 Task: Create a due date automation trigger when advanced on, on the monday after a card is due add fields with custom fields "Resume" completed at 11:00 AM.
Action: Mouse moved to (816, 276)
Screenshot: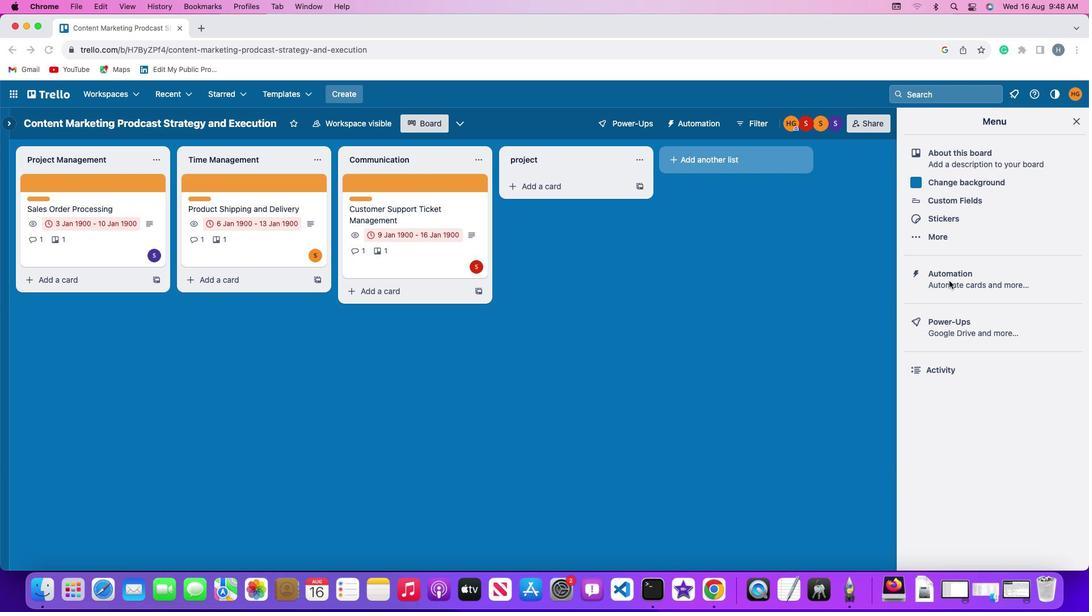 
Action: Mouse pressed left at (816, 276)
Screenshot: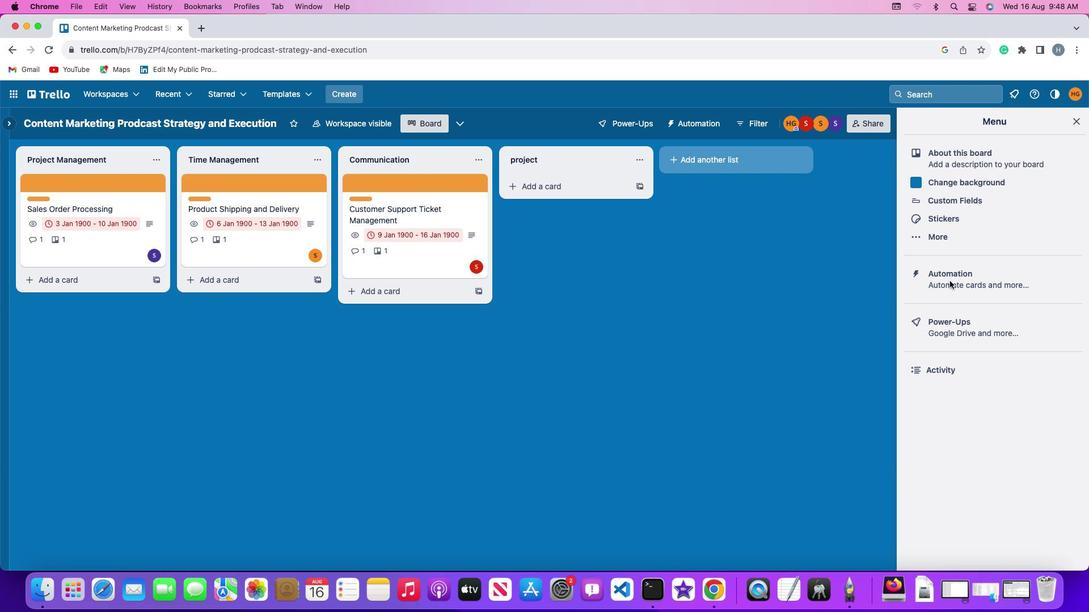
Action: Mouse moved to (816, 276)
Screenshot: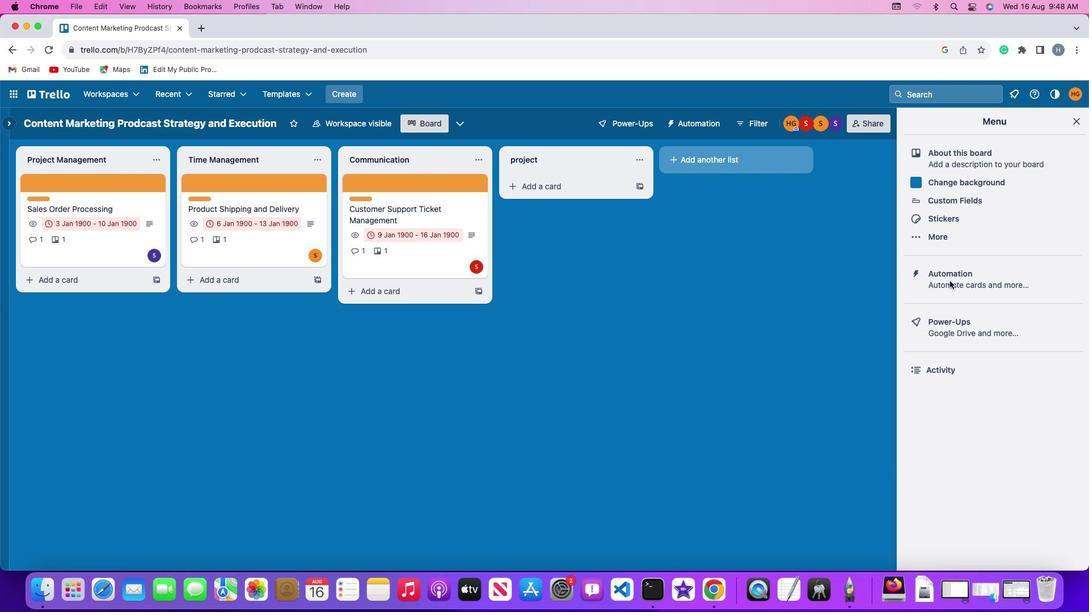 
Action: Mouse pressed left at (816, 276)
Screenshot: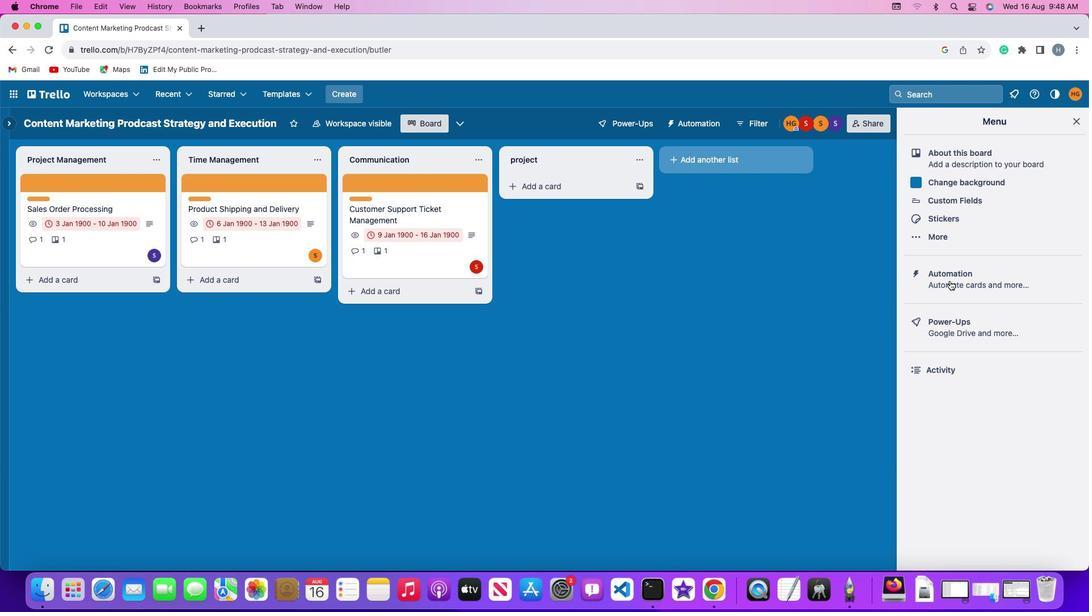 
Action: Mouse moved to (114, 263)
Screenshot: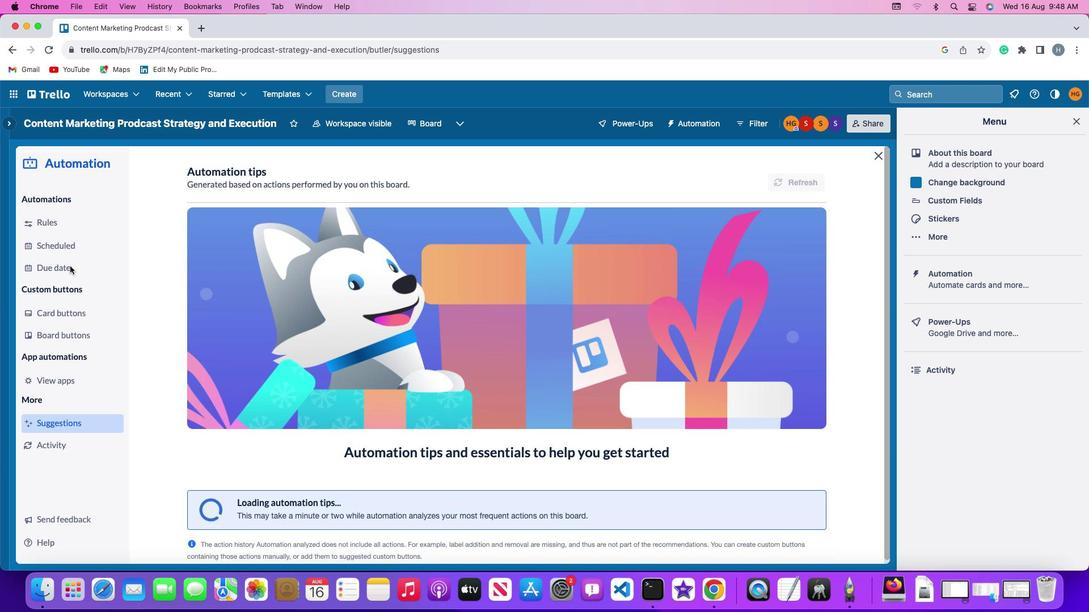 
Action: Mouse pressed left at (114, 263)
Screenshot: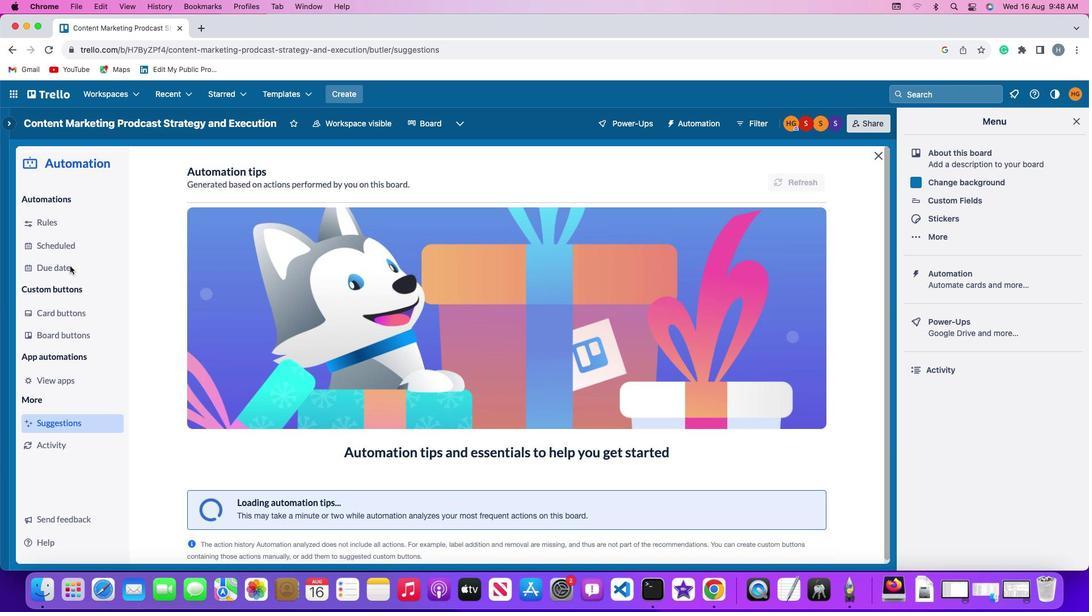 
Action: Mouse moved to (652, 178)
Screenshot: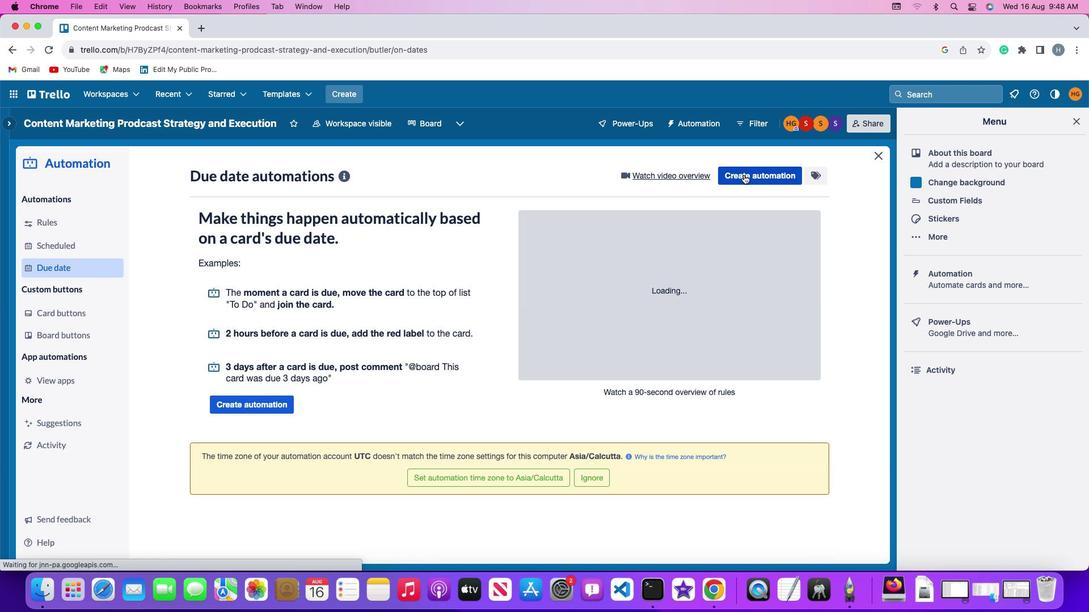 
Action: Mouse pressed left at (652, 178)
Screenshot: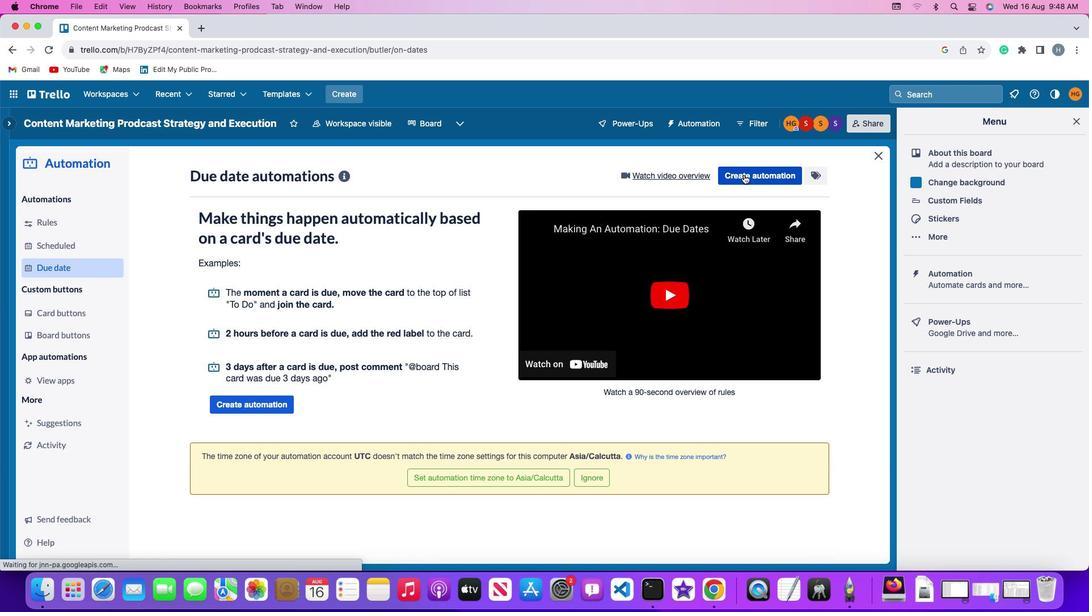 
Action: Mouse moved to (227, 273)
Screenshot: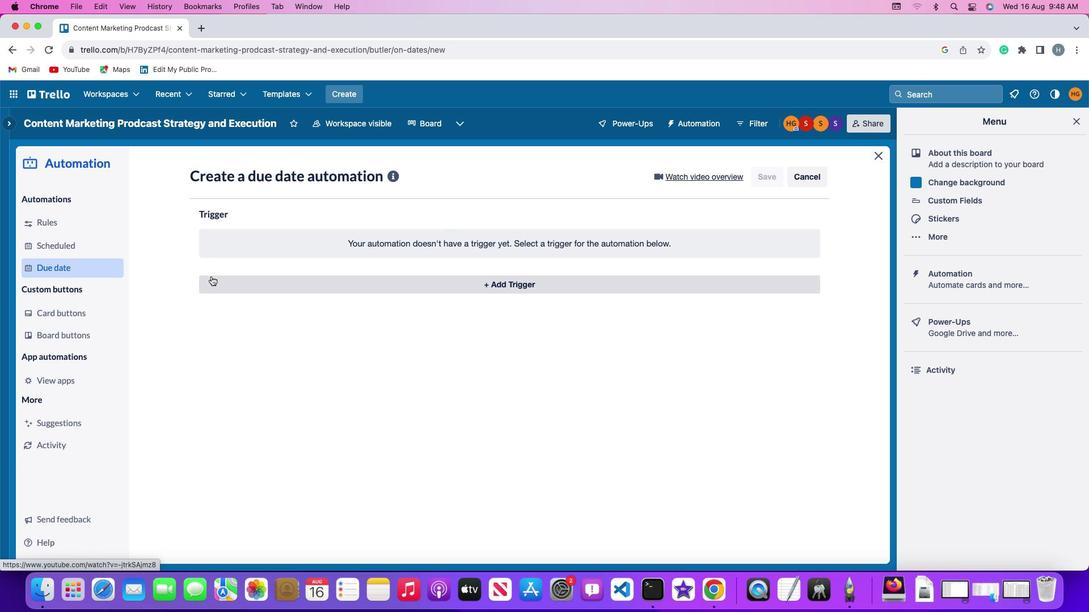 
Action: Mouse pressed left at (227, 273)
Screenshot: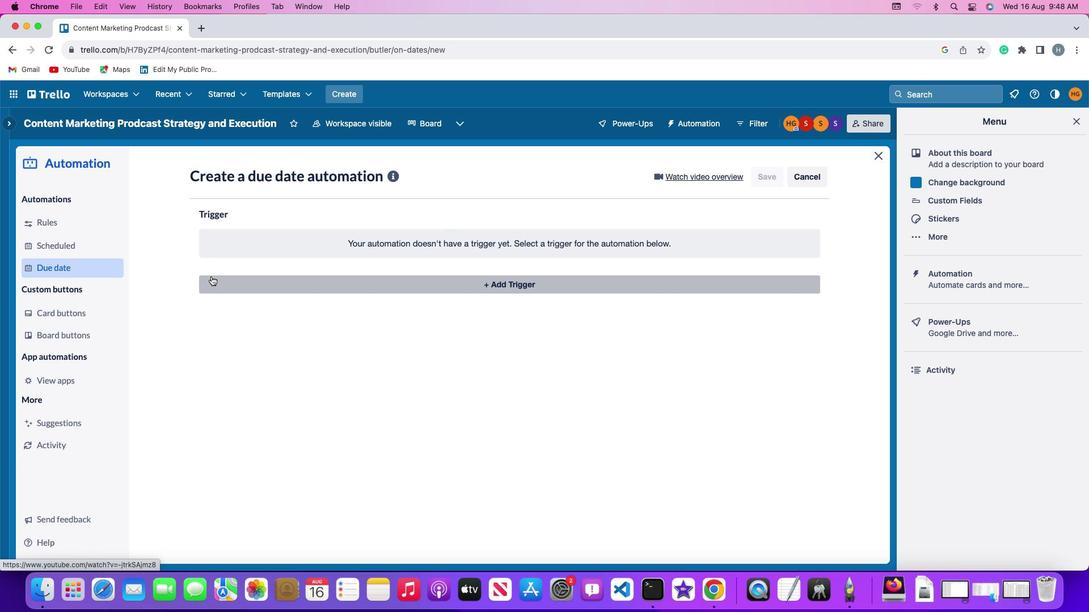 
Action: Mouse moved to (254, 487)
Screenshot: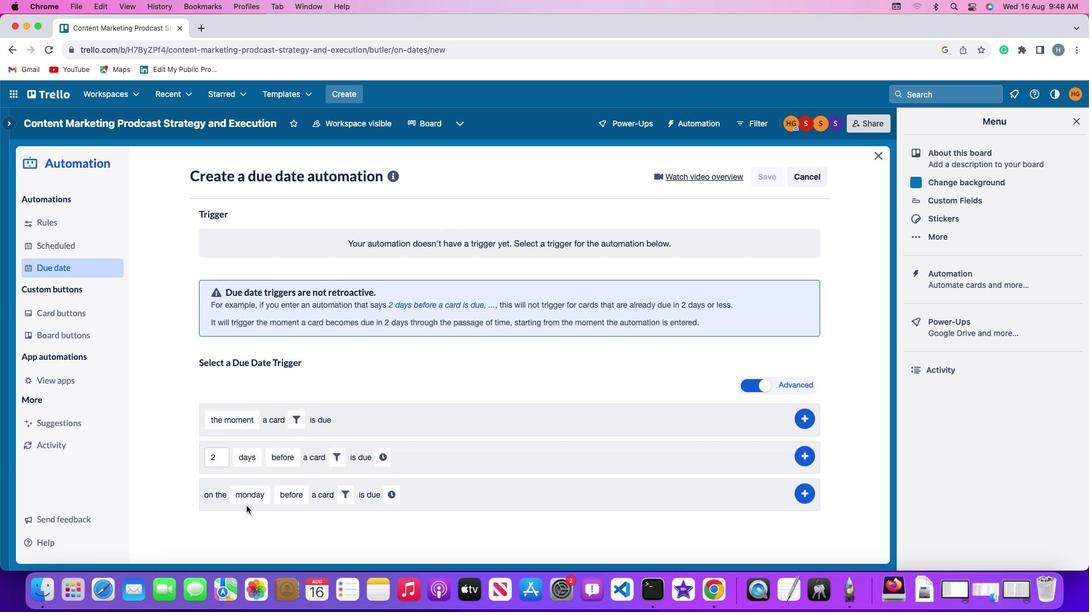 
Action: Mouse pressed left at (254, 487)
Screenshot: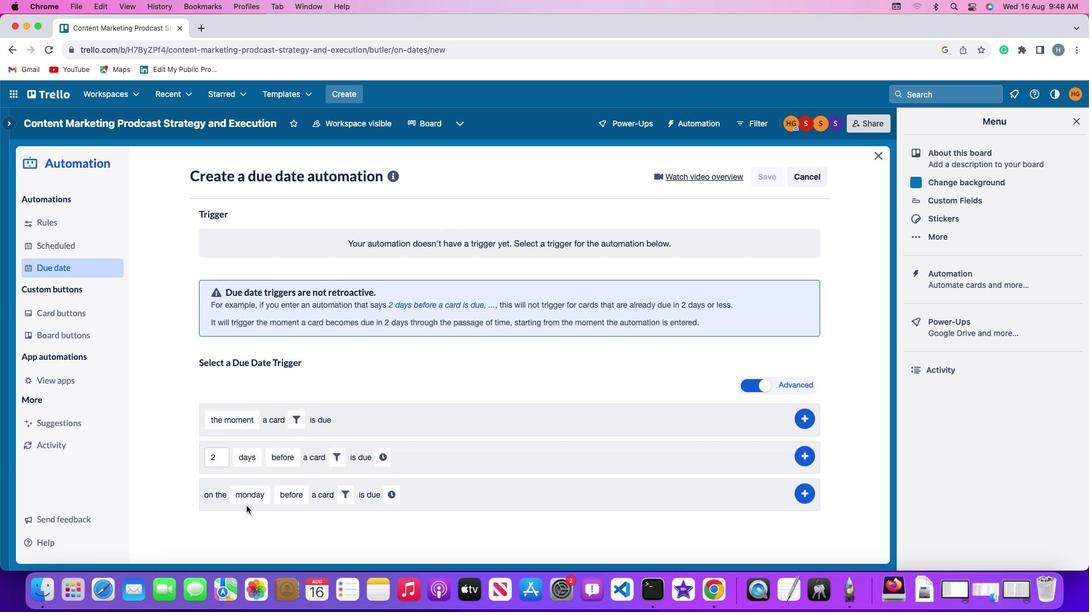 
Action: Mouse moved to (256, 471)
Screenshot: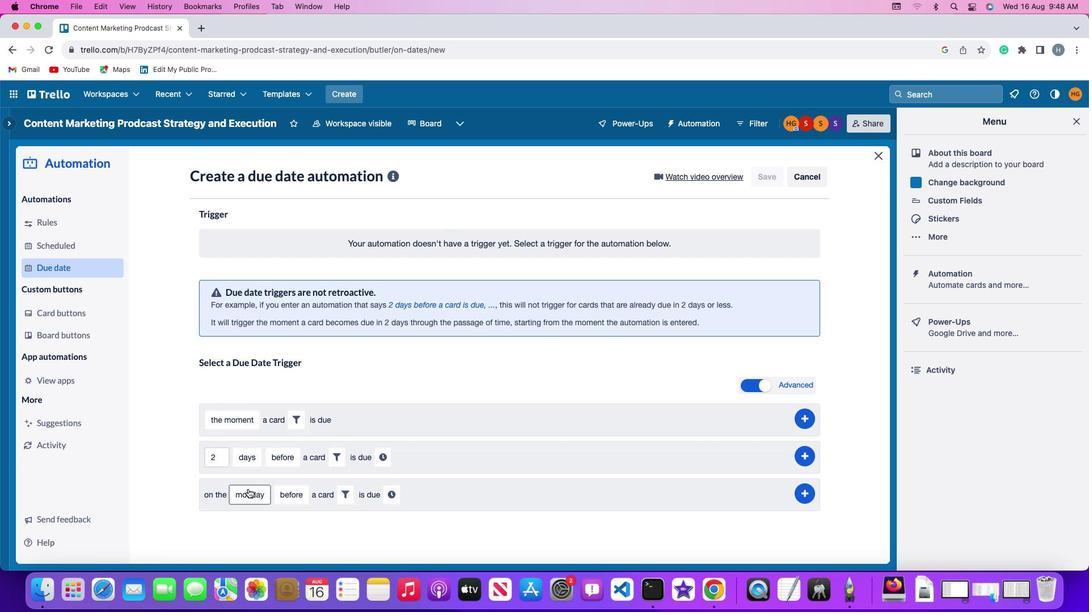 
Action: Mouse pressed left at (256, 471)
Screenshot: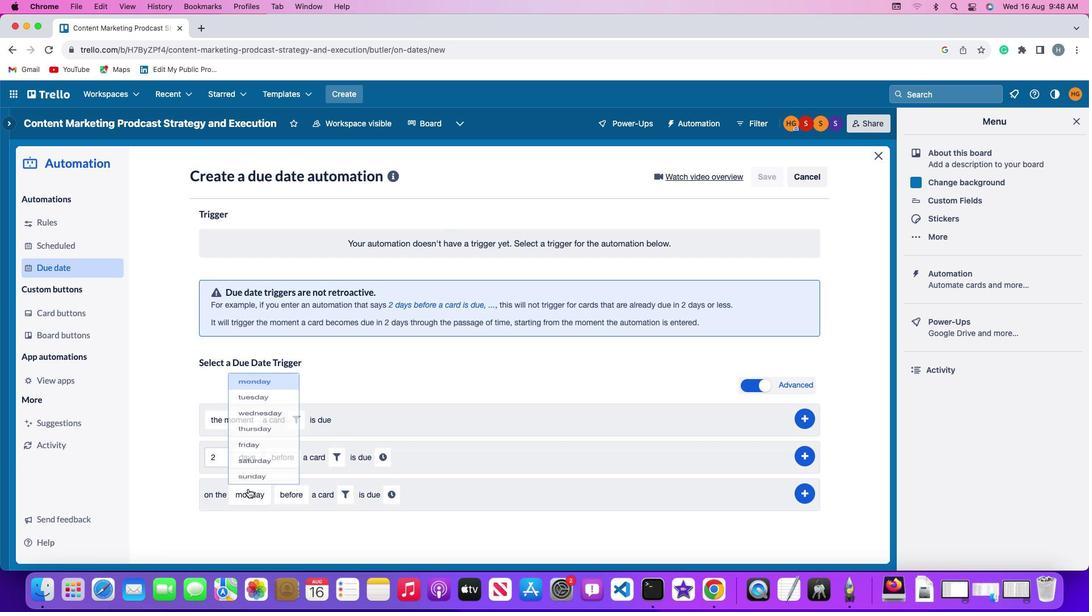 
Action: Mouse moved to (265, 328)
Screenshot: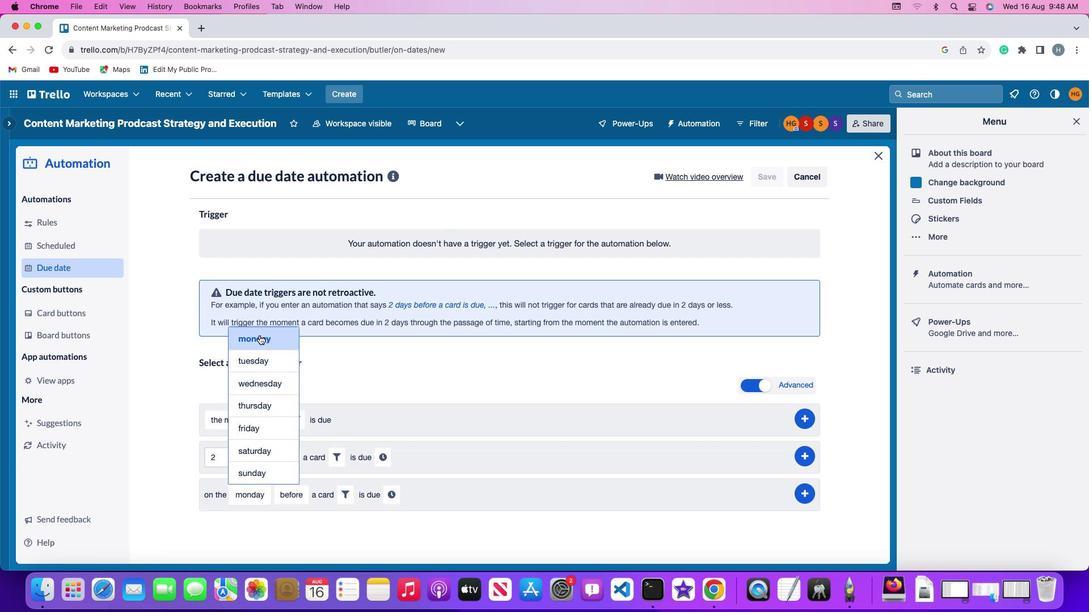 
Action: Mouse pressed left at (265, 328)
Screenshot: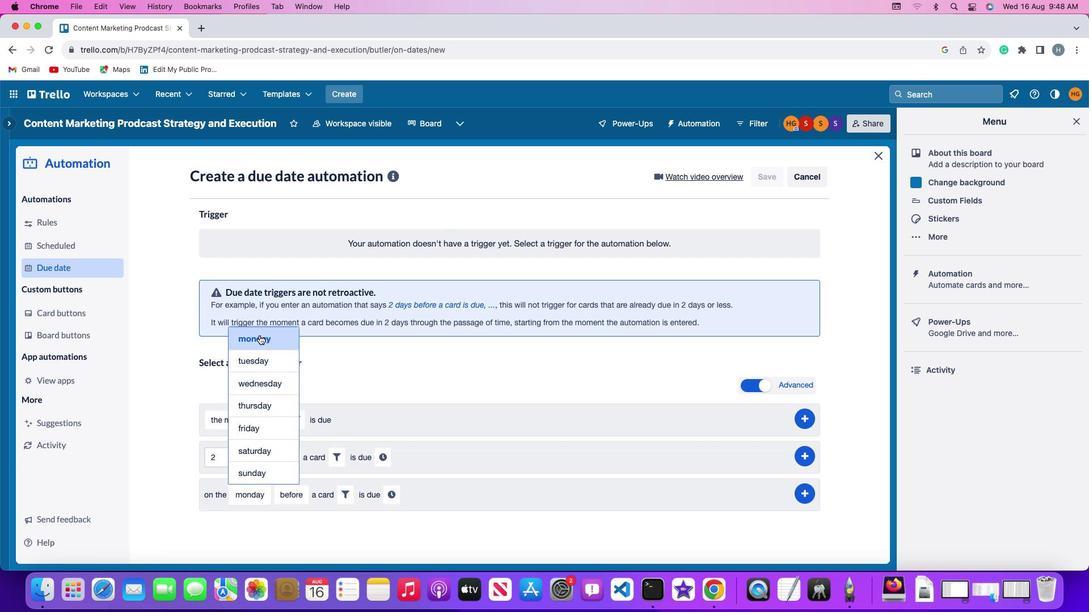 
Action: Mouse moved to (287, 473)
Screenshot: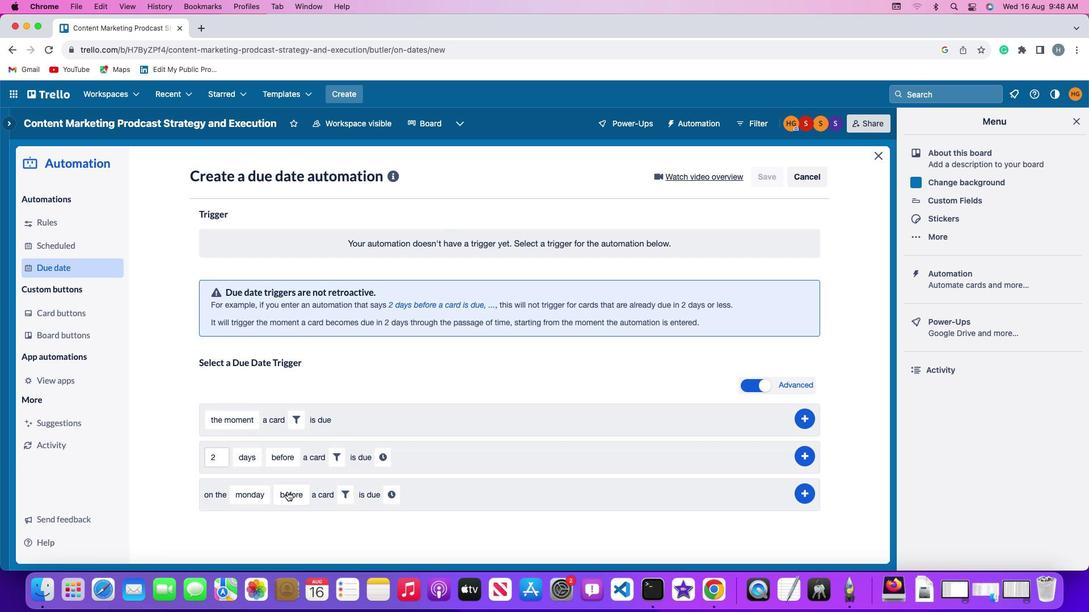 
Action: Mouse pressed left at (287, 473)
Screenshot: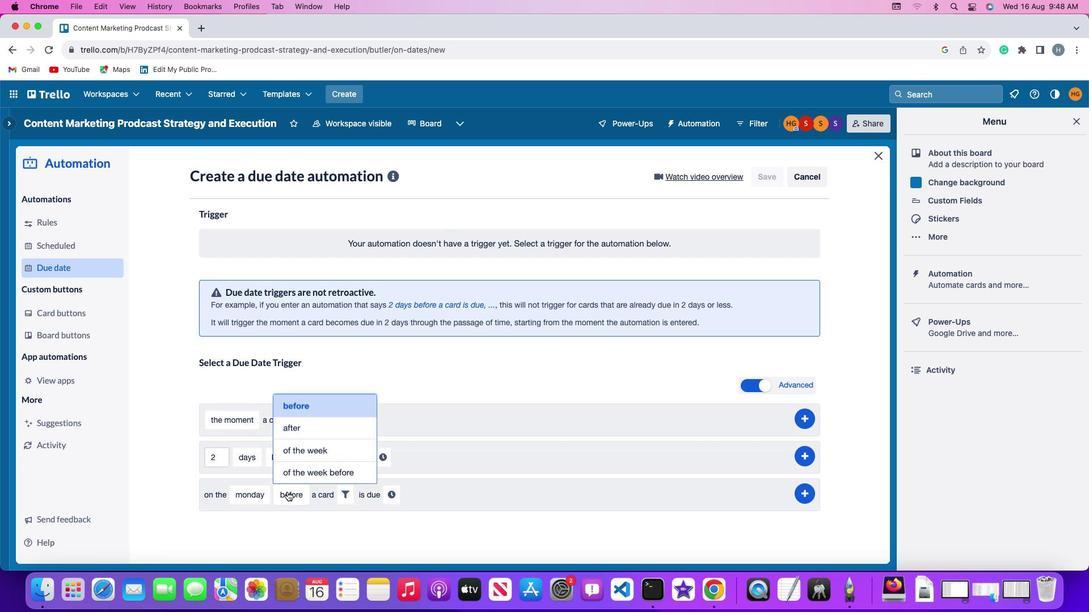 
Action: Mouse moved to (298, 416)
Screenshot: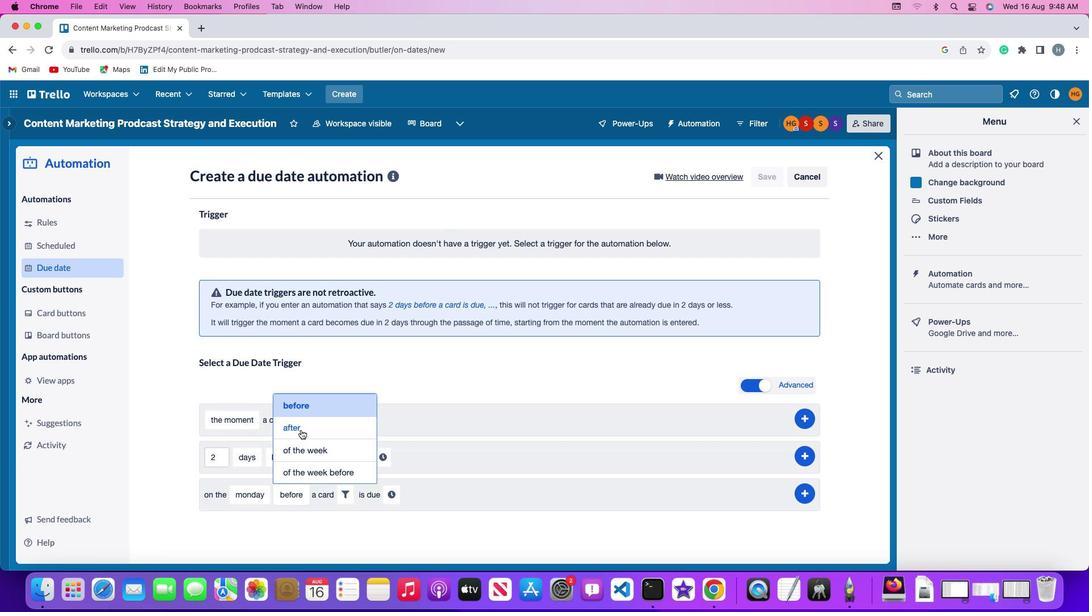 
Action: Mouse pressed left at (298, 416)
Screenshot: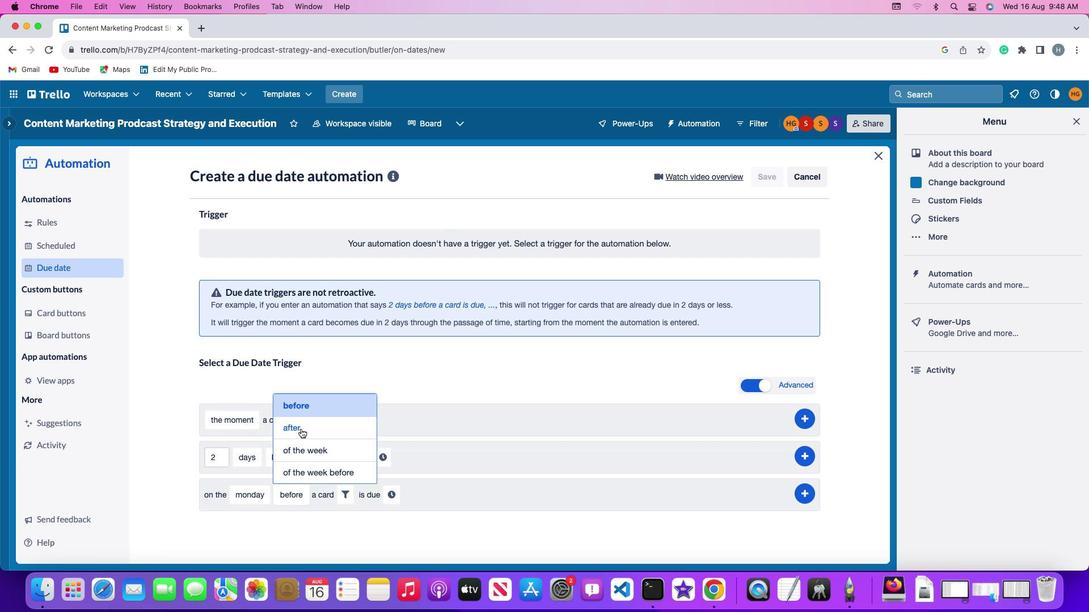 
Action: Mouse moved to (325, 474)
Screenshot: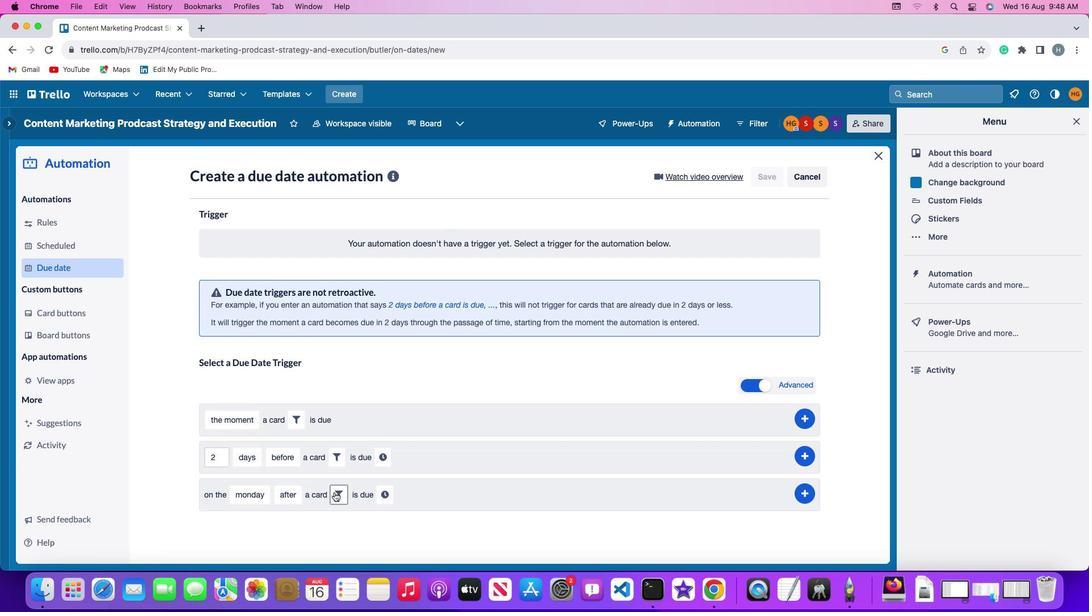
Action: Mouse pressed left at (325, 474)
Screenshot: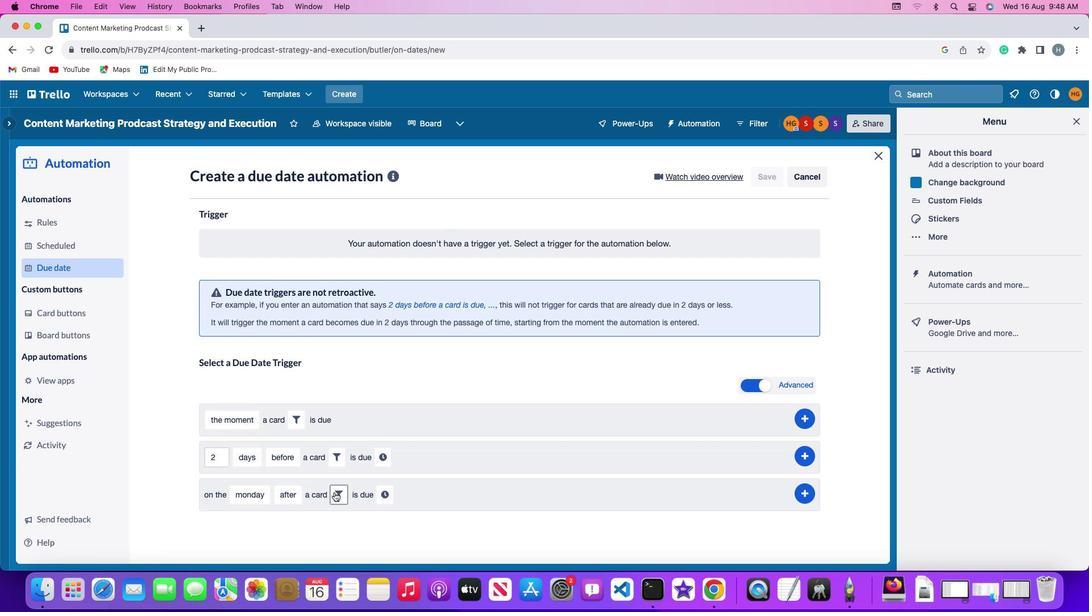 
Action: Mouse moved to (471, 511)
Screenshot: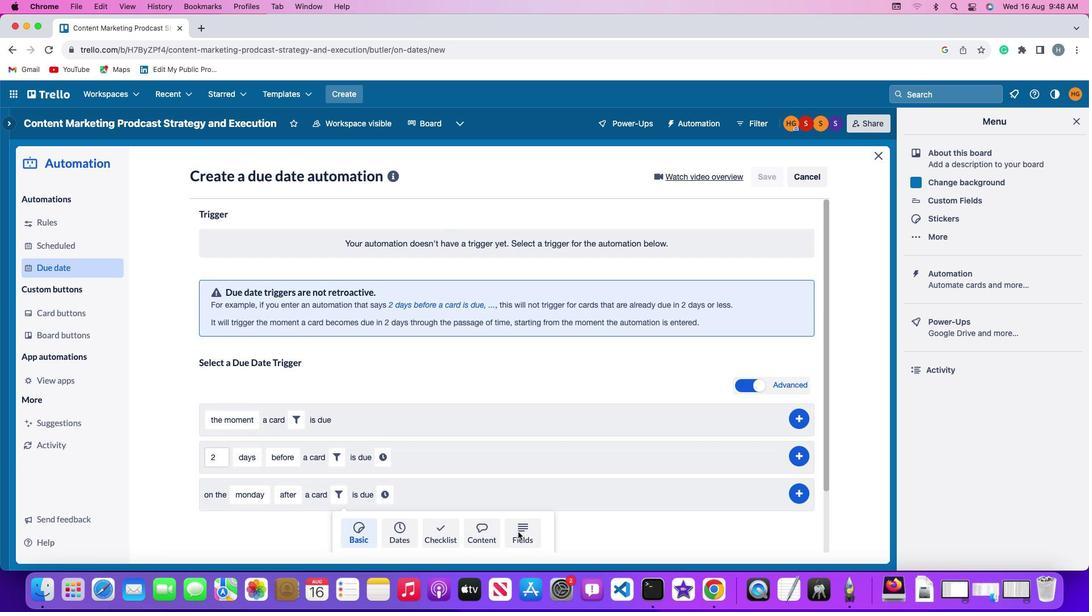 
Action: Mouse pressed left at (471, 511)
Screenshot: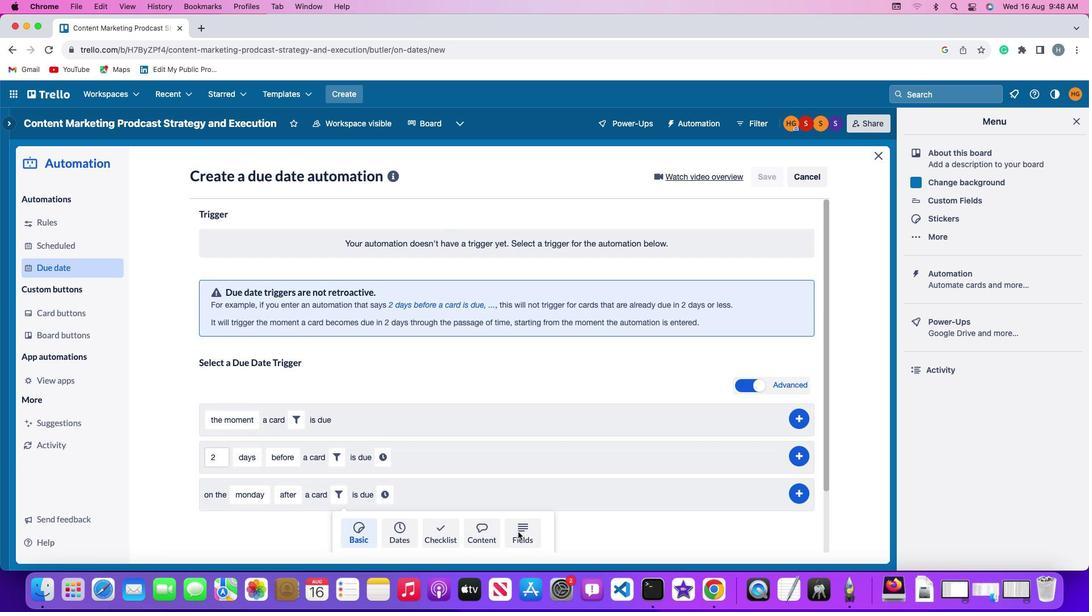
Action: Mouse moved to (294, 505)
Screenshot: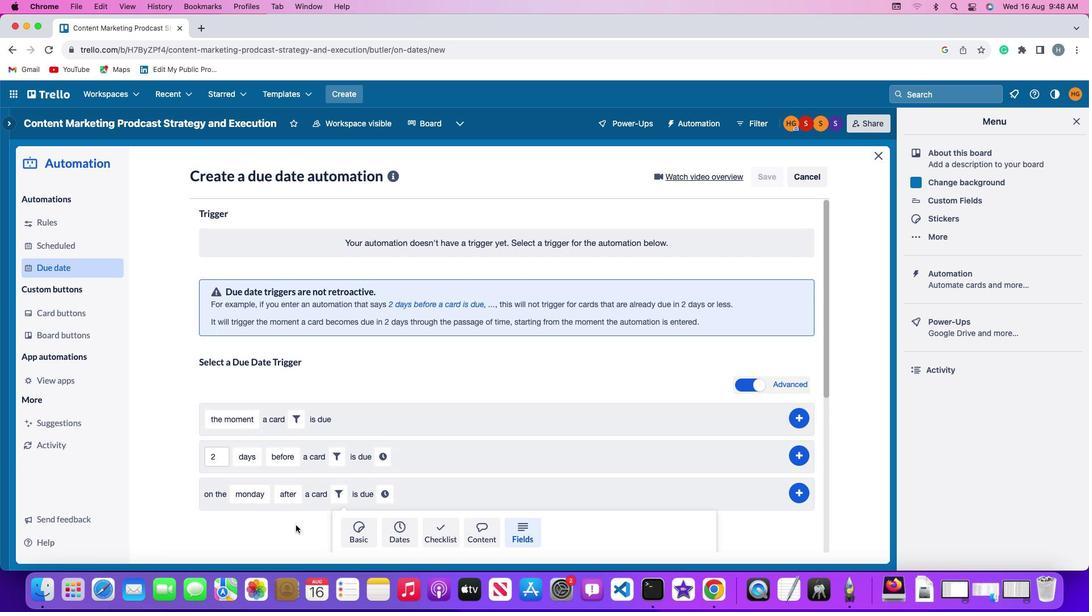 
Action: Mouse scrolled (294, 505) with delta (57, 15)
Screenshot: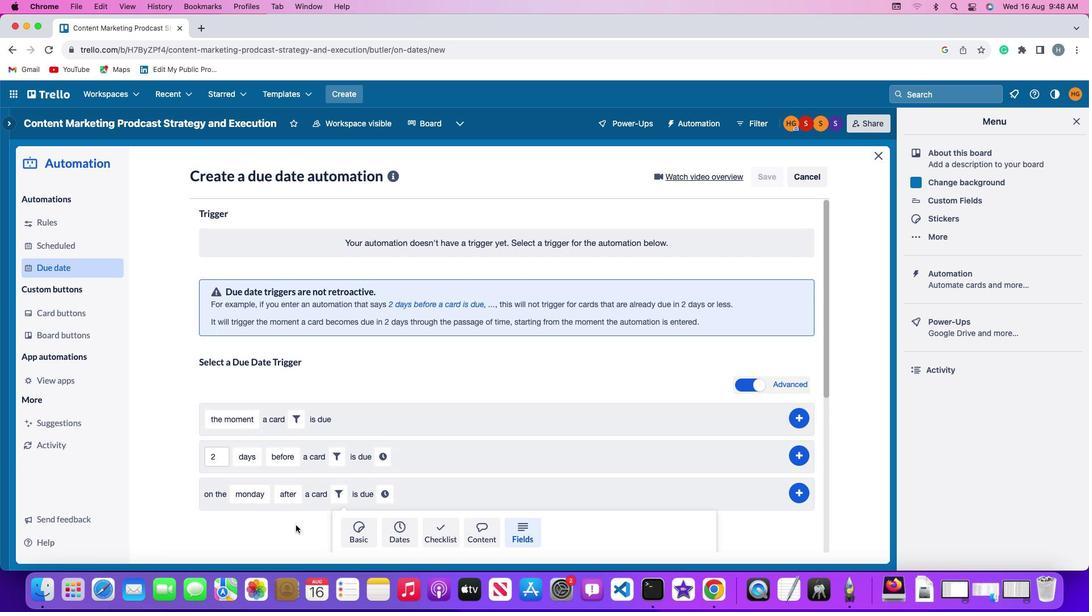 
Action: Mouse moved to (294, 505)
Screenshot: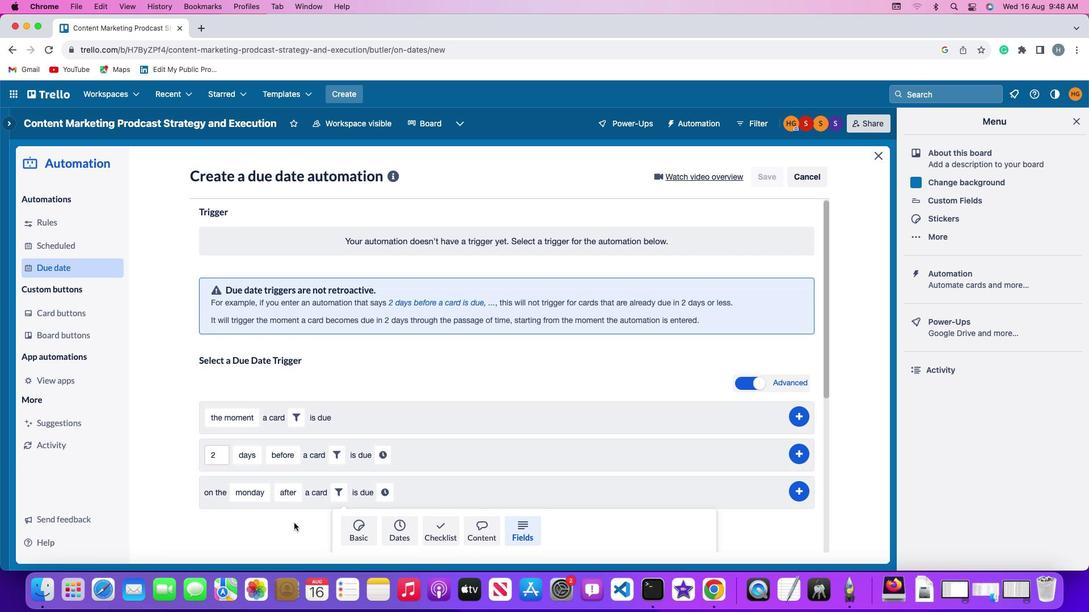 
Action: Mouse scrolled (294, 505) with delta (57, 15)
Screenshot: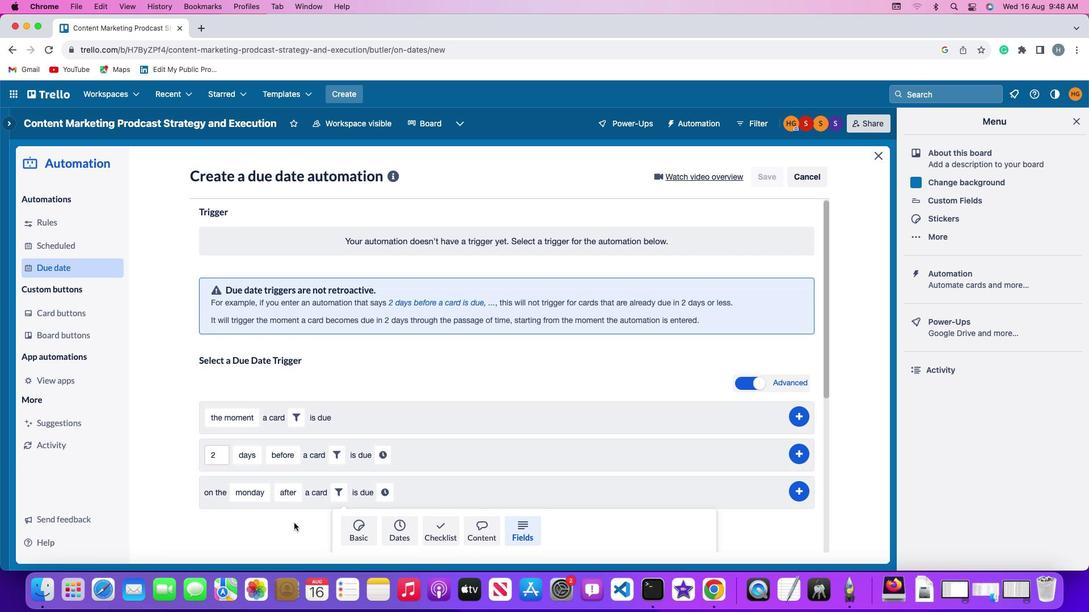 
Action: Mouse moved to (292, 502)
Screenshot: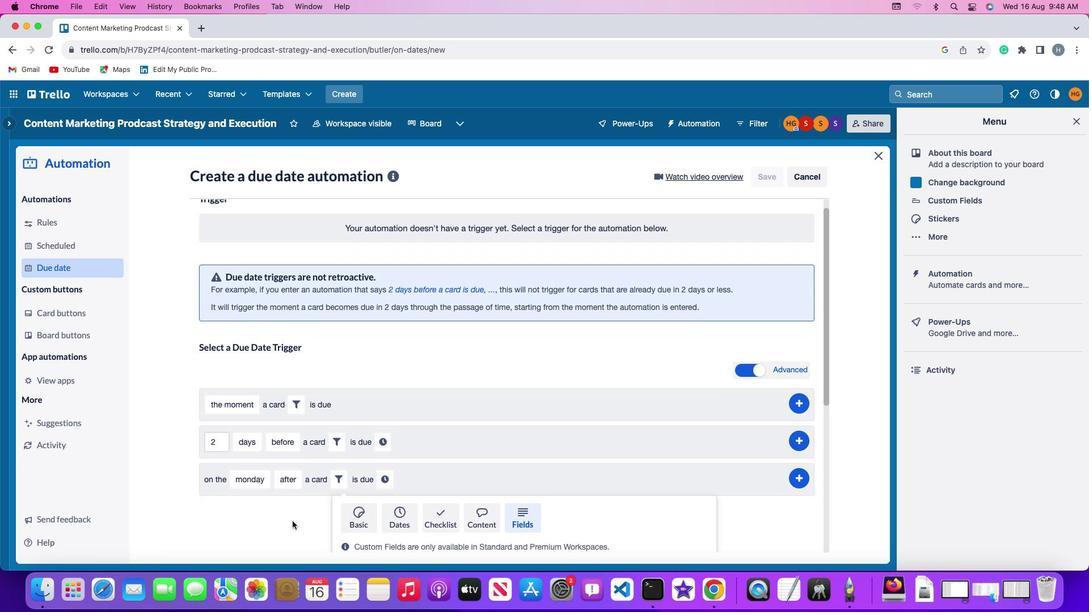 
Action: Mouse scrolled (292, 502) with delta (57, 15)
Screenshot: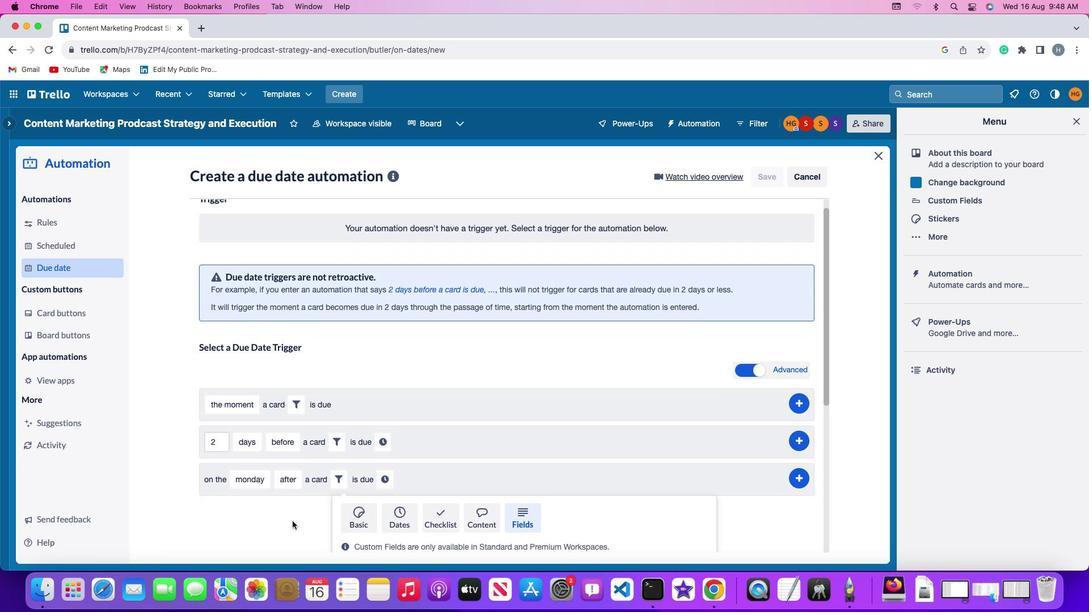 
Action: Mouse moved to (291, 501)
Screenshot: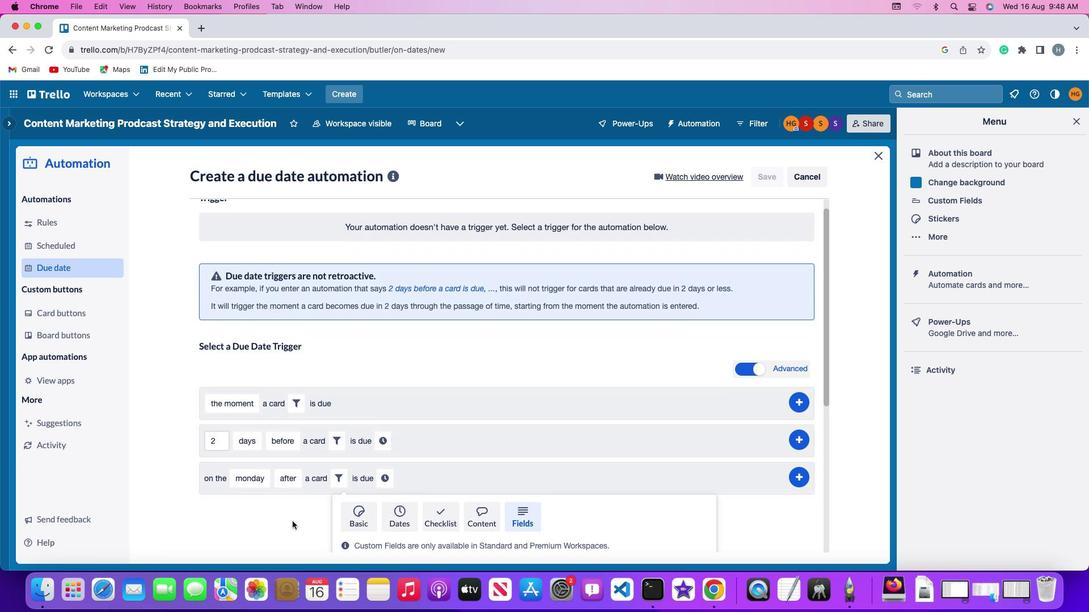 
Action: Mouse scrolled (291, 501) with delta (57, 15)
Screenshot: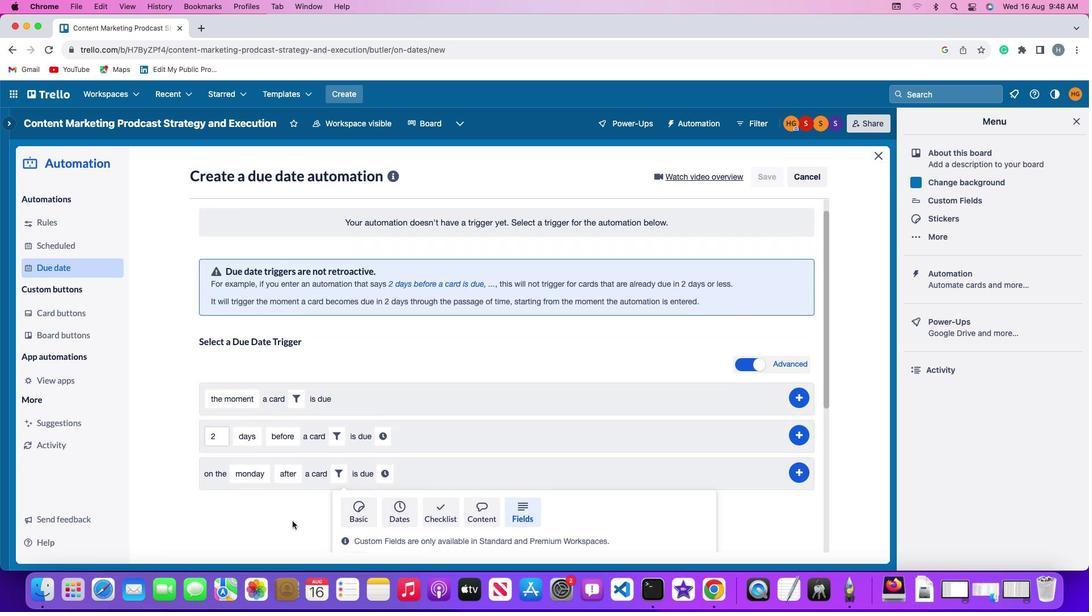 
Action: Mouse moved to (291, 501)
Screenshot: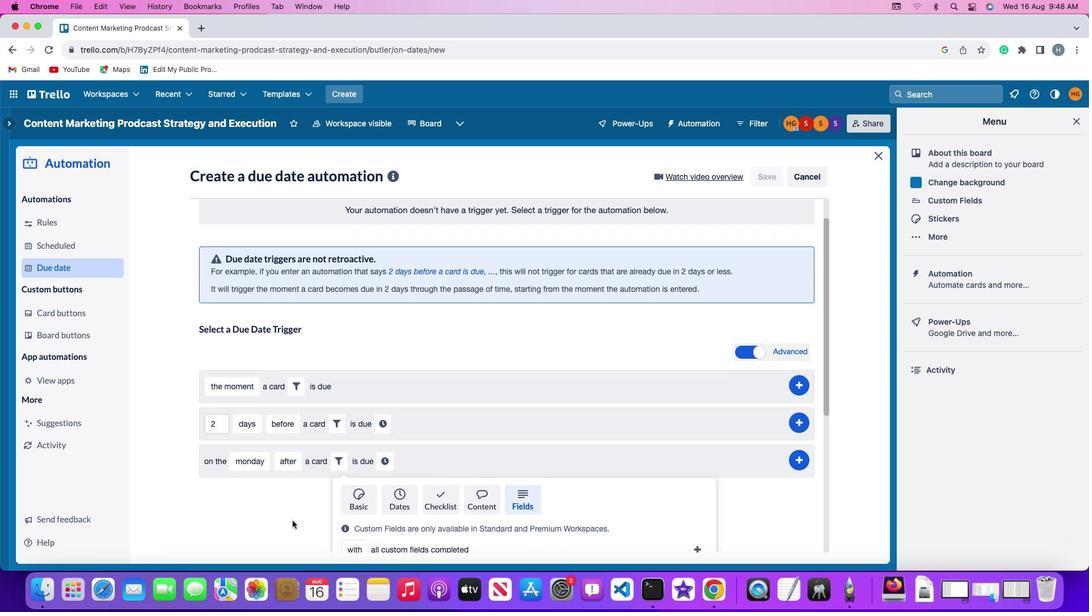 
Action: Mouse scrolled (291, 501) with delta (57, 14)
Screenshot: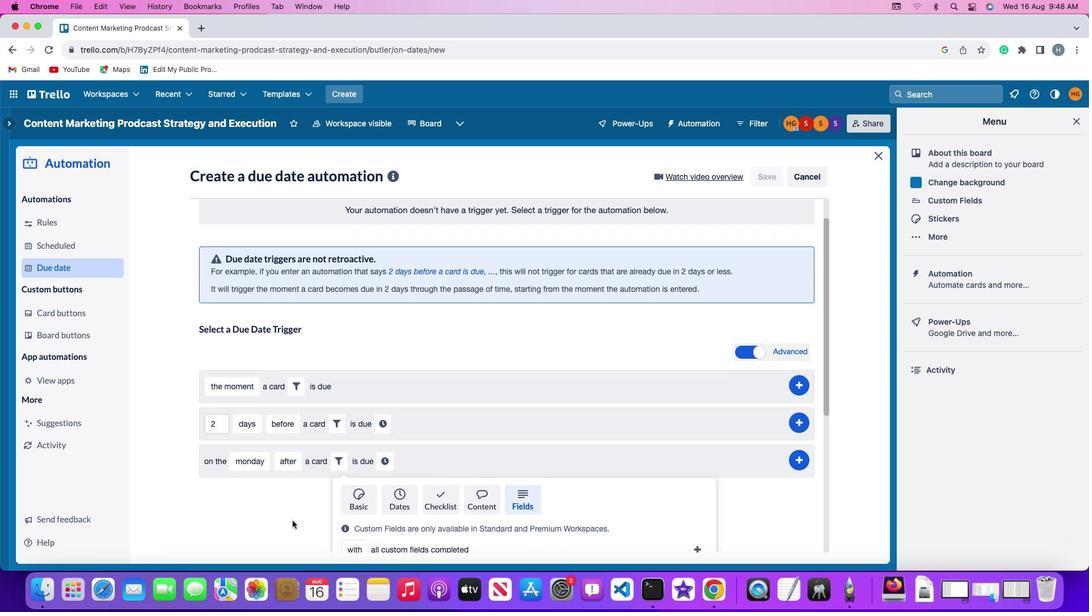 
Action: Mouse moved to (291, 501)
Screenshot: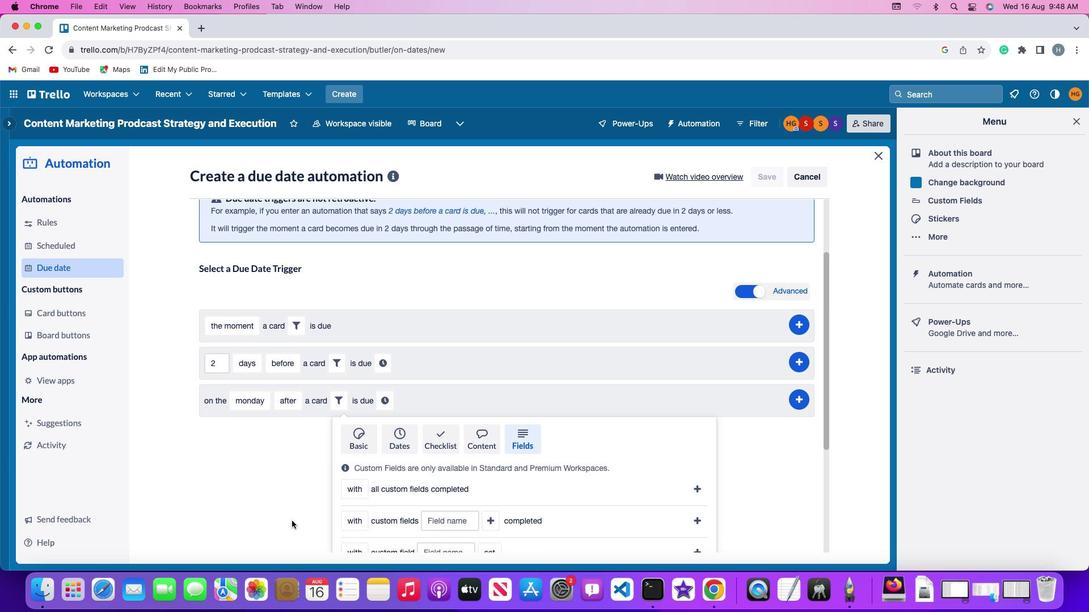
Action: Mouse scrolled (291, 501) with delta (57, 15)
Screenshot: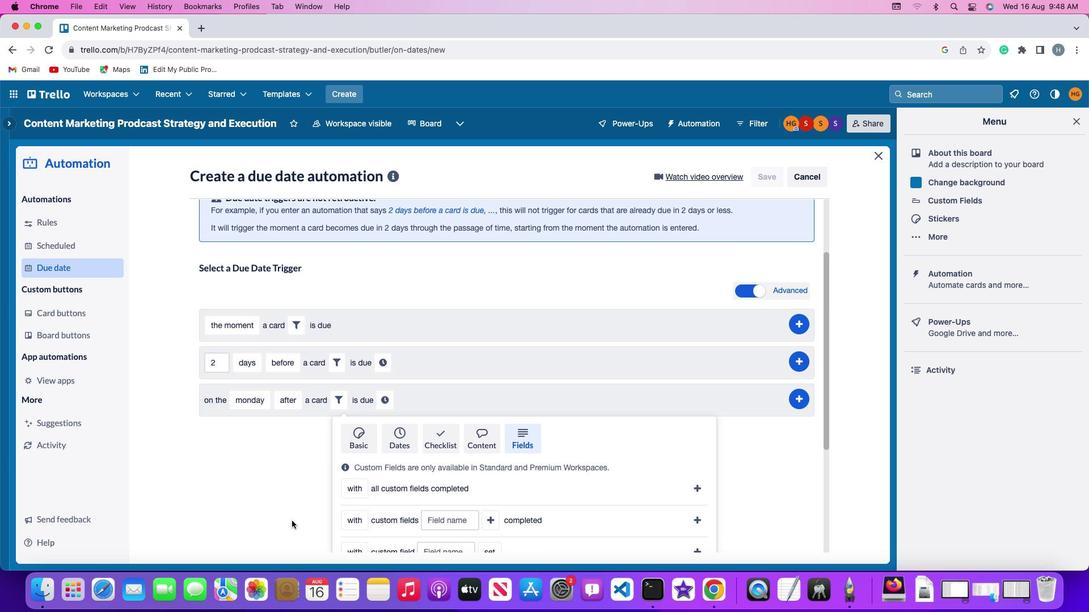 
Action: Mouse scrolled (291, 501) with delta (57, 15)
Screenshot: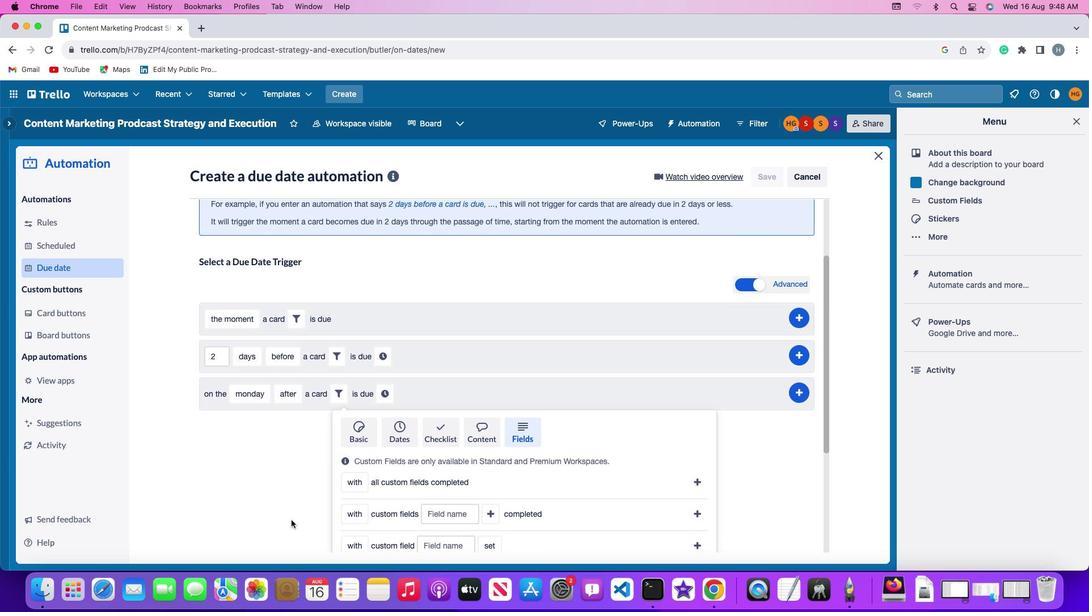 
Action: Mouse moved to (291, 500)
Screenshot: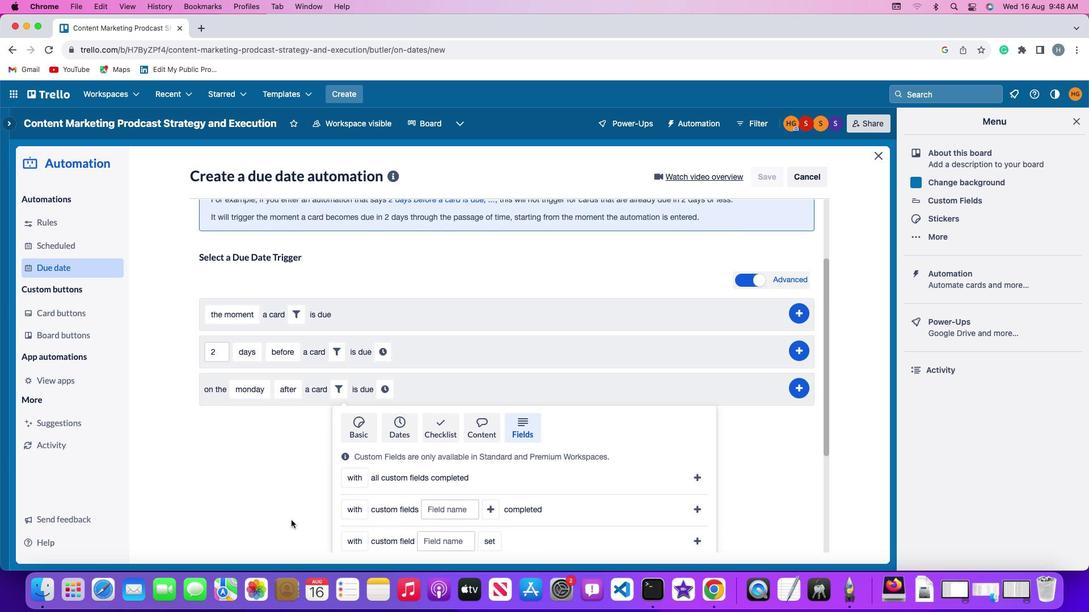 
Action: Mouse scrolled (291, 500) with delta (57, 14)
Screenshot: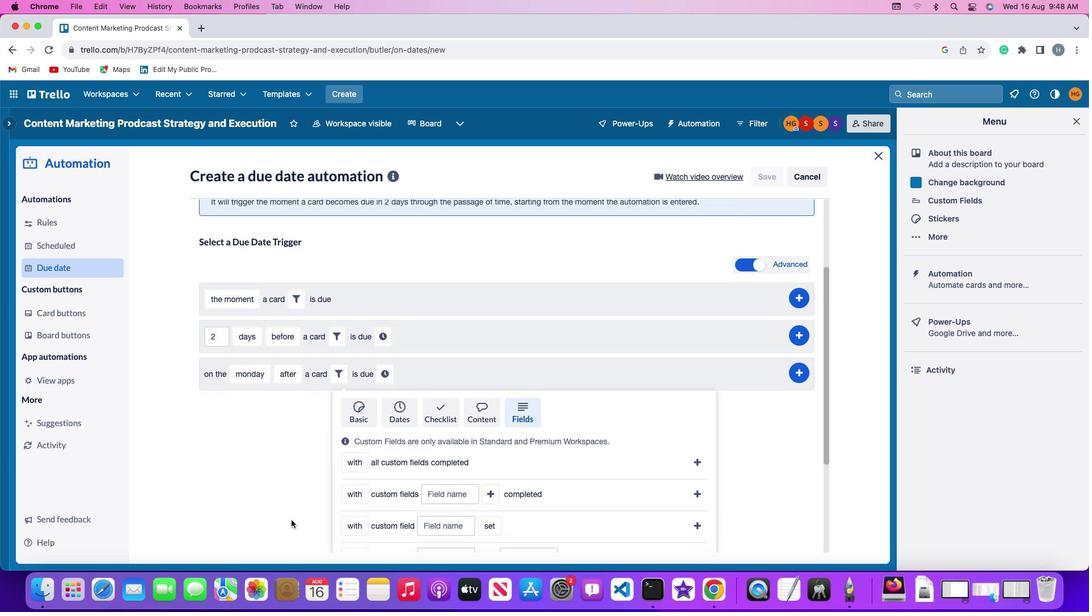 
Action: Mouse moved to (289, 499)
Screenshot: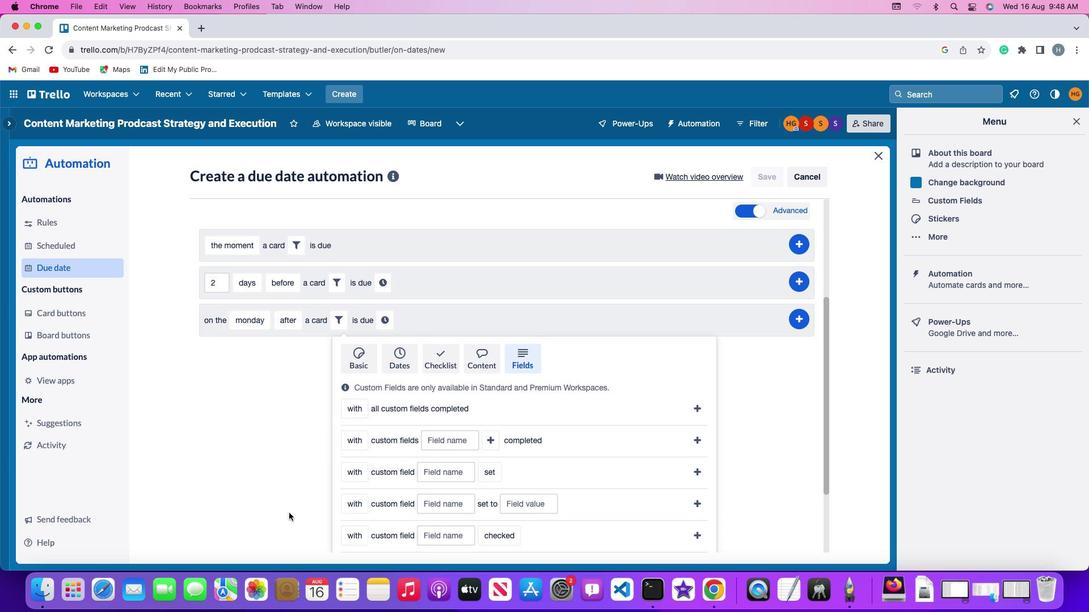 
Action: Mouse scrolled (289, 499) with delta (57, 15)
Screenshot: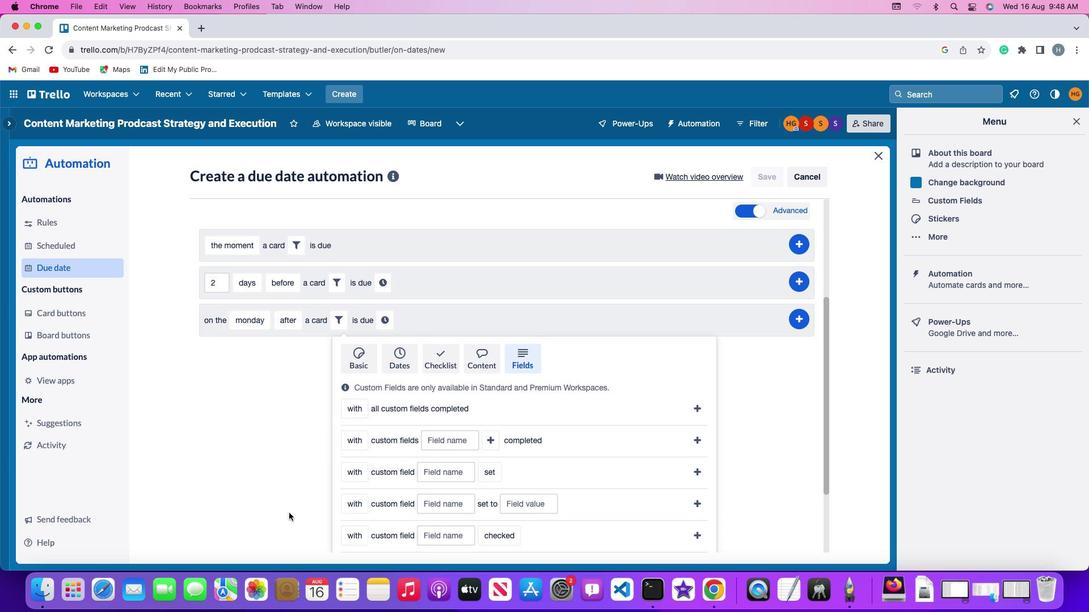 
Action: Mouse moved to (337, 420)
Screenshot: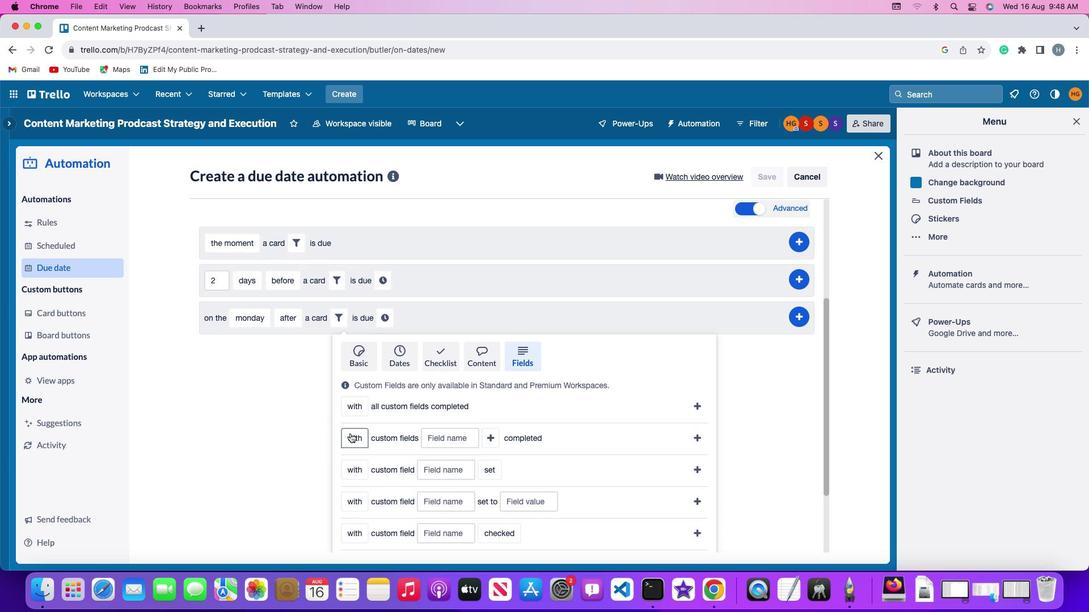 
Action: Mouse pressed left at (337, 420)
Screenshot: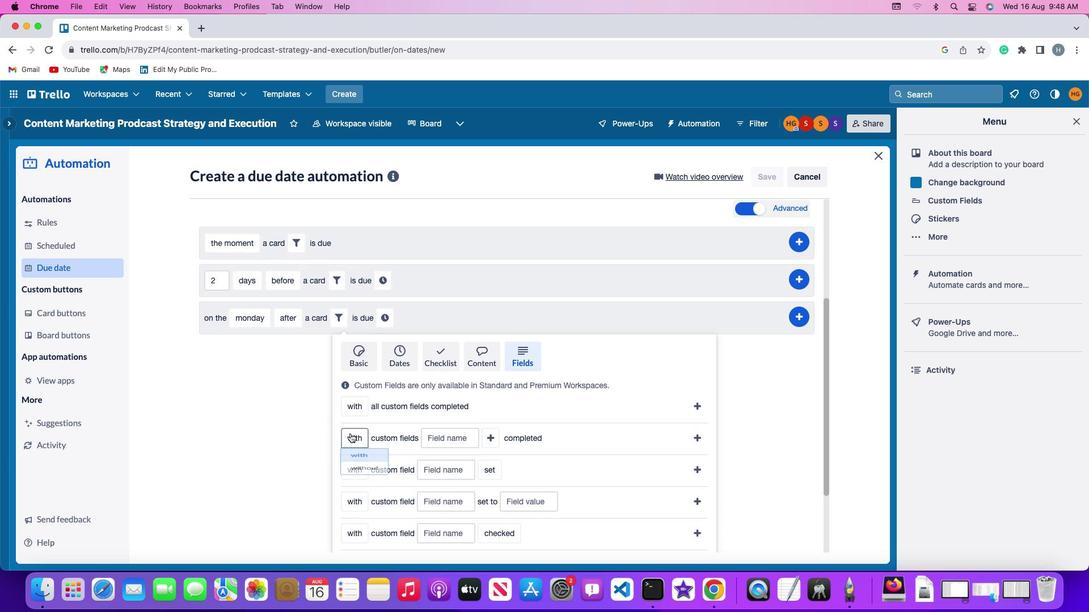 
Action: Mouse moved to (347, 442)
Screenshot: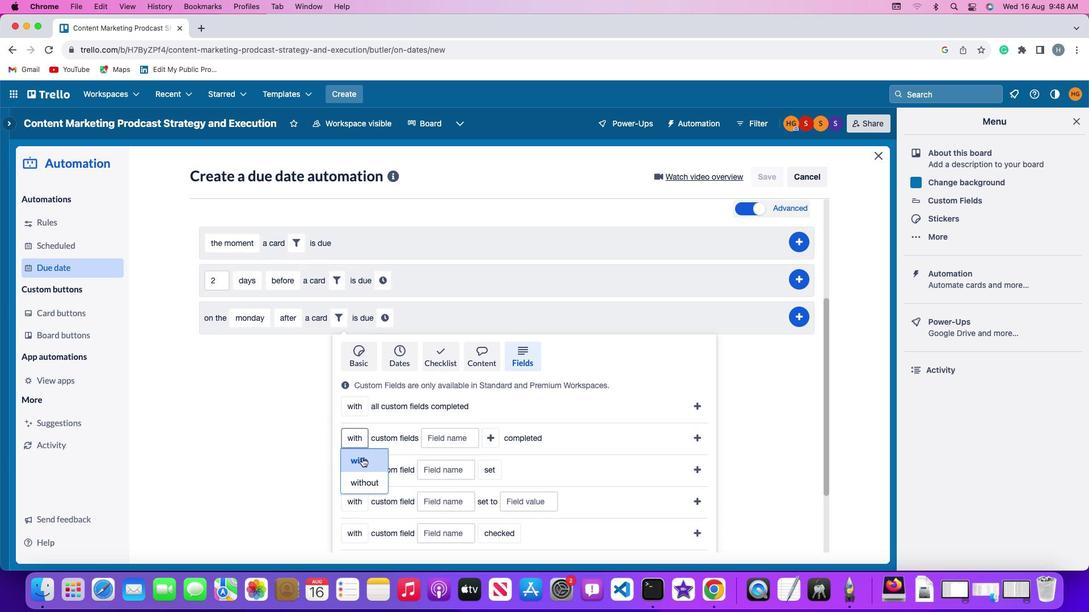 
Action: Mouse pressed left at (347, 442)
Screenshot: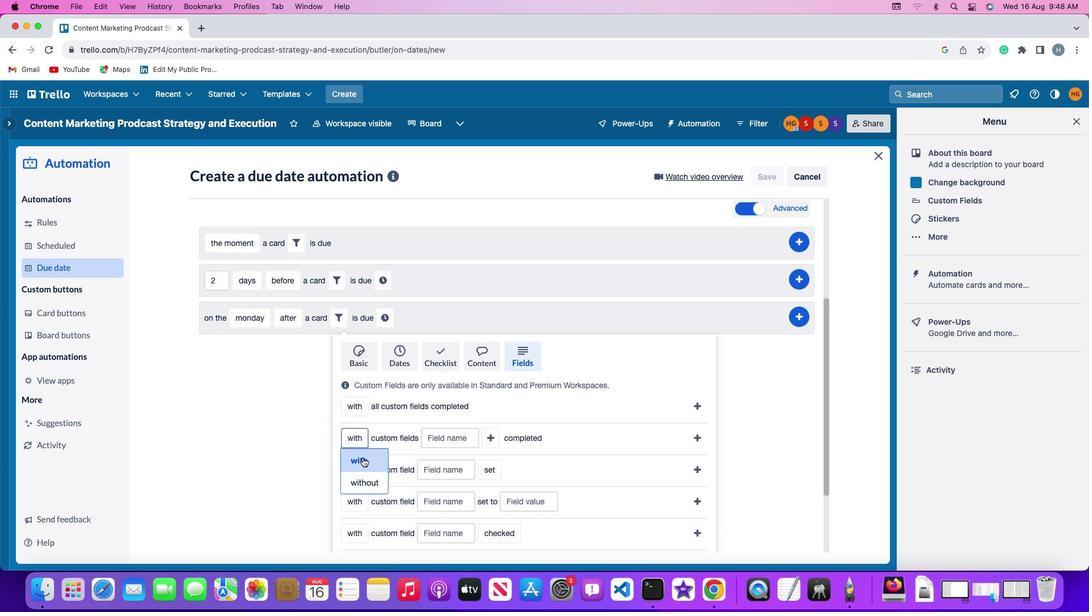 
Action: Mouse moved to (412, 424)
Screenshot: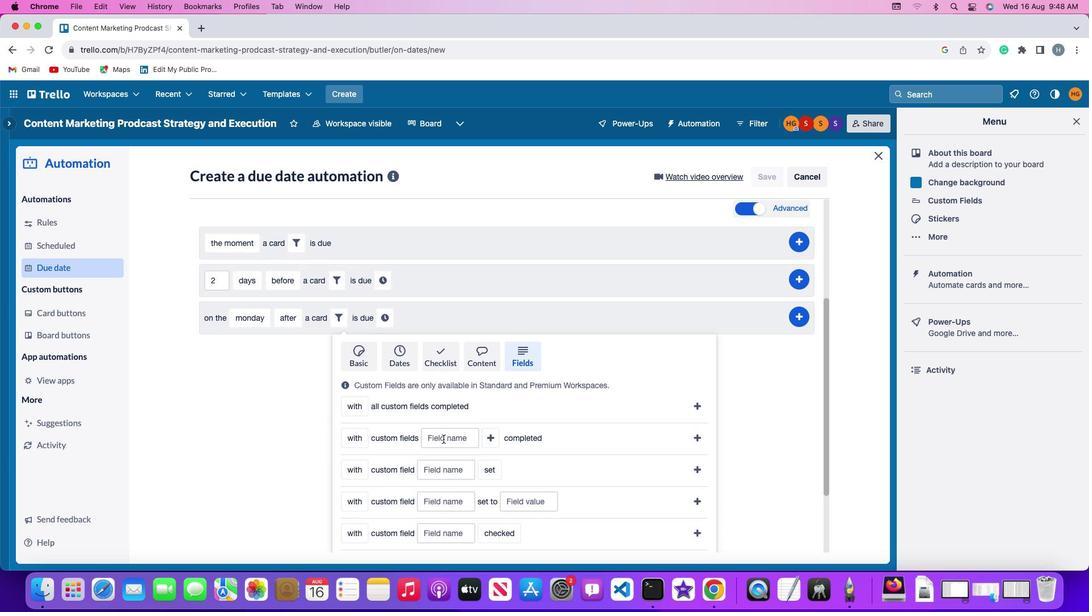 
Action: Mouse pressed left at (412, 424)
Screenshot: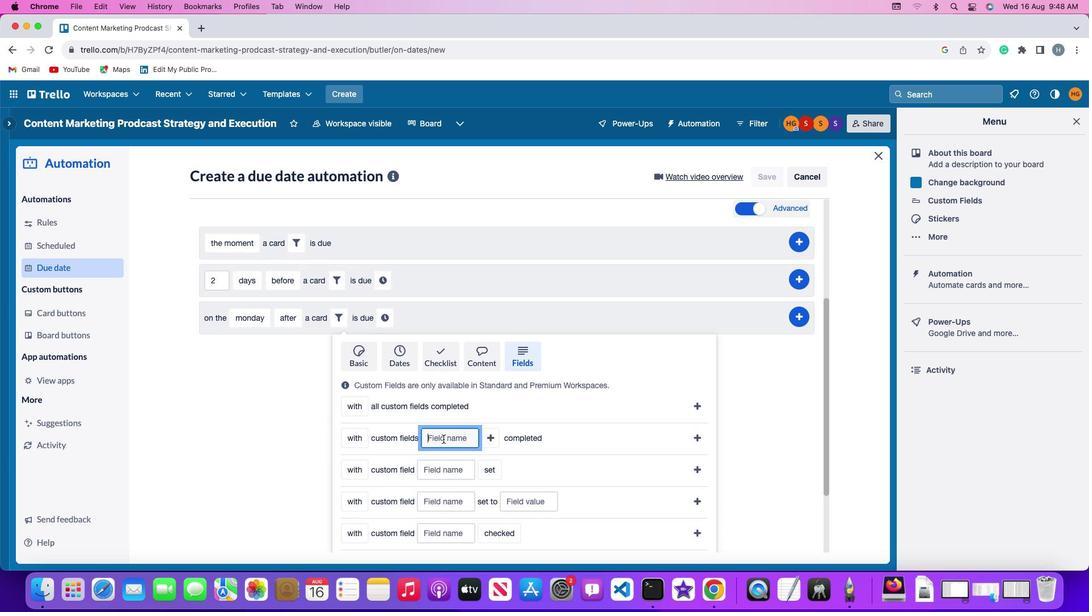 
Action: Key pressed Key.shift'R''e''s''u''m''e'
Screenshot: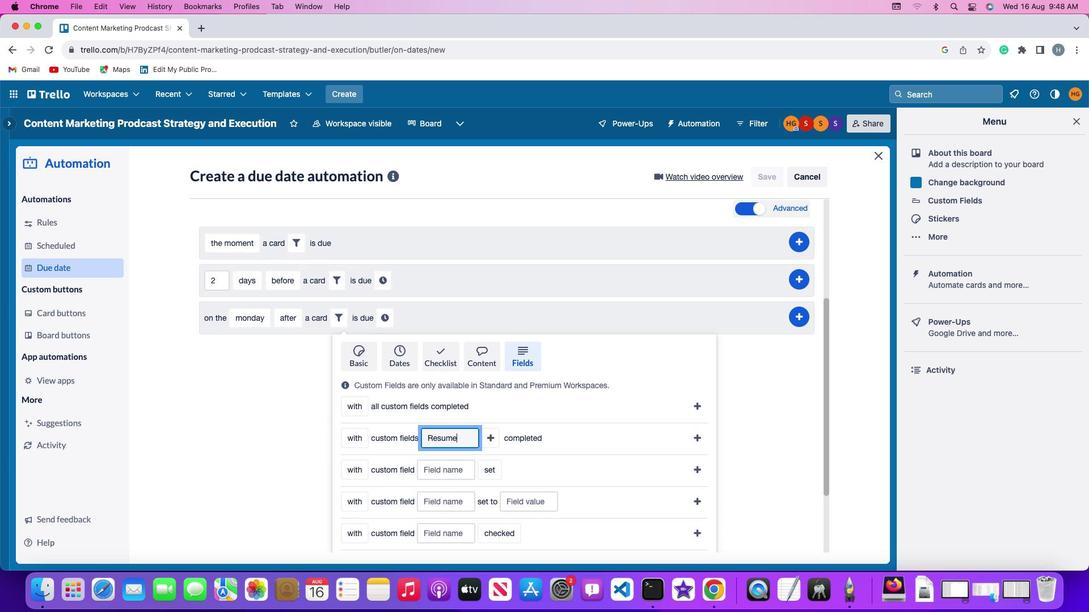 
Action: Mouse moved to (619, 423)
Screenshot: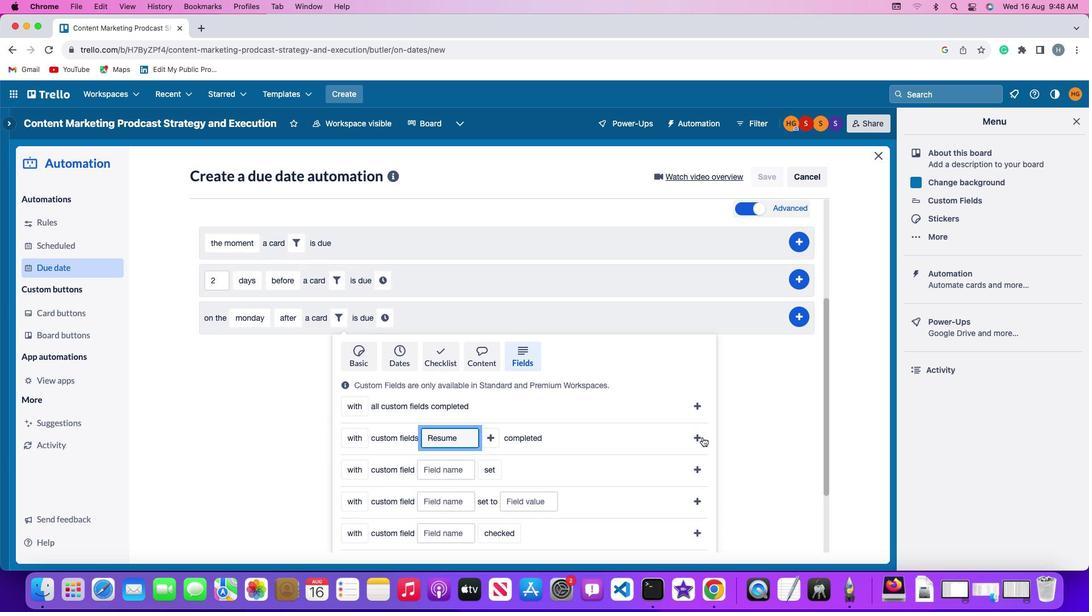 
Action: Mouse pressed left at (619, 423)
Screenshot: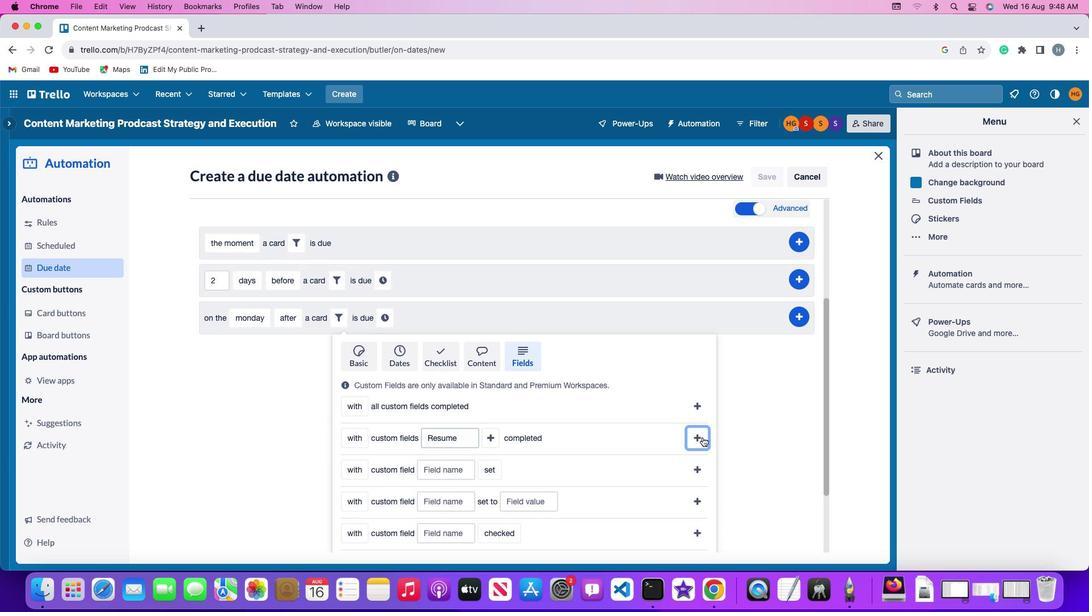 
Action: Mouse moved to (505, 473)
Screenshot: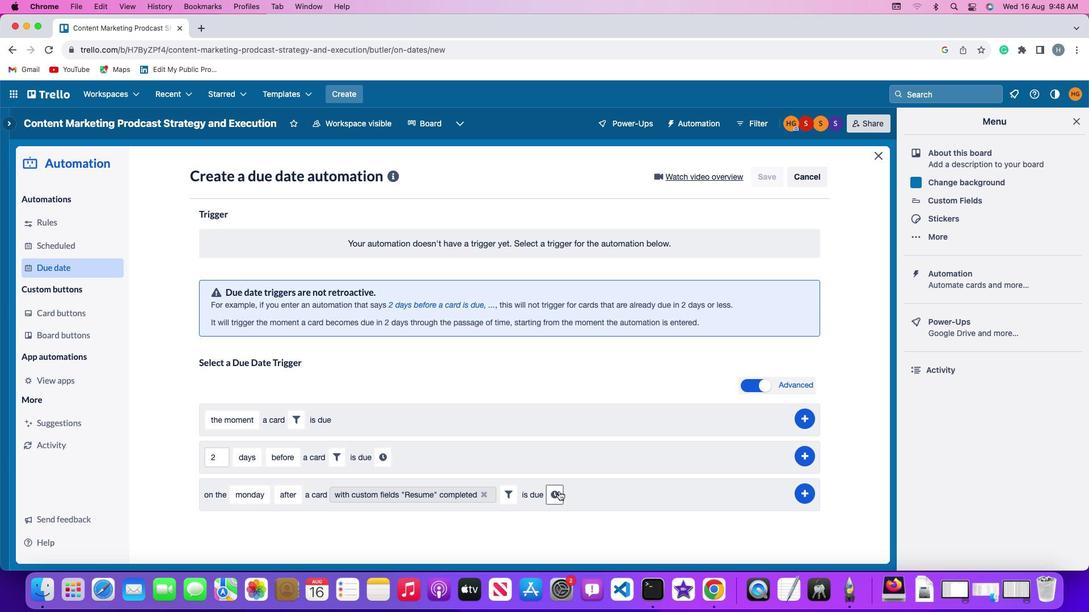 
Action: Mouse pressed left at (505, 473)
Screenshot: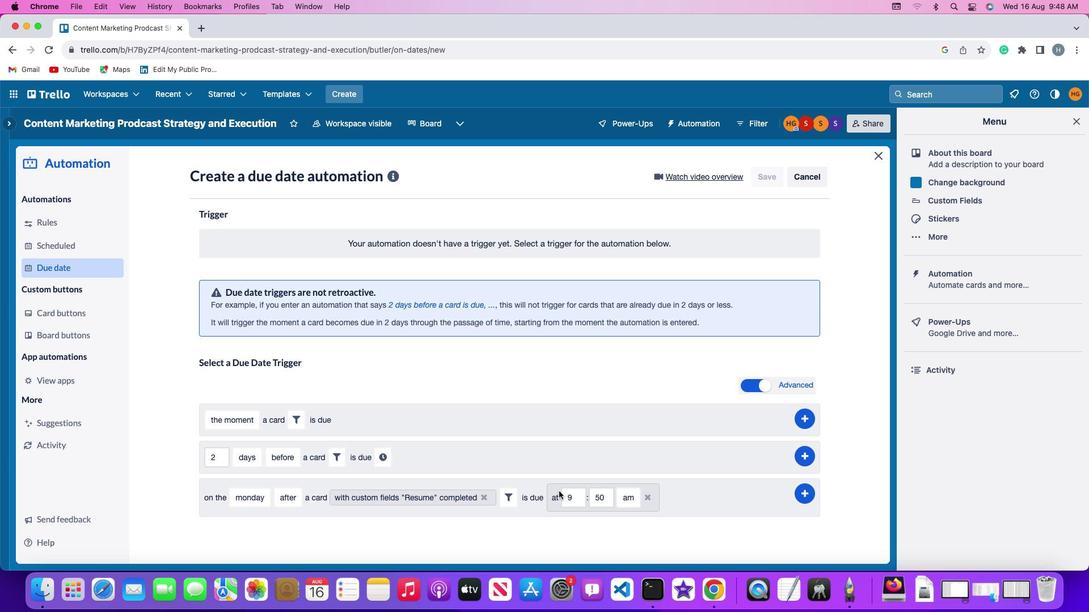 
Action: Mouse moved to (525, 475)
Screenshot: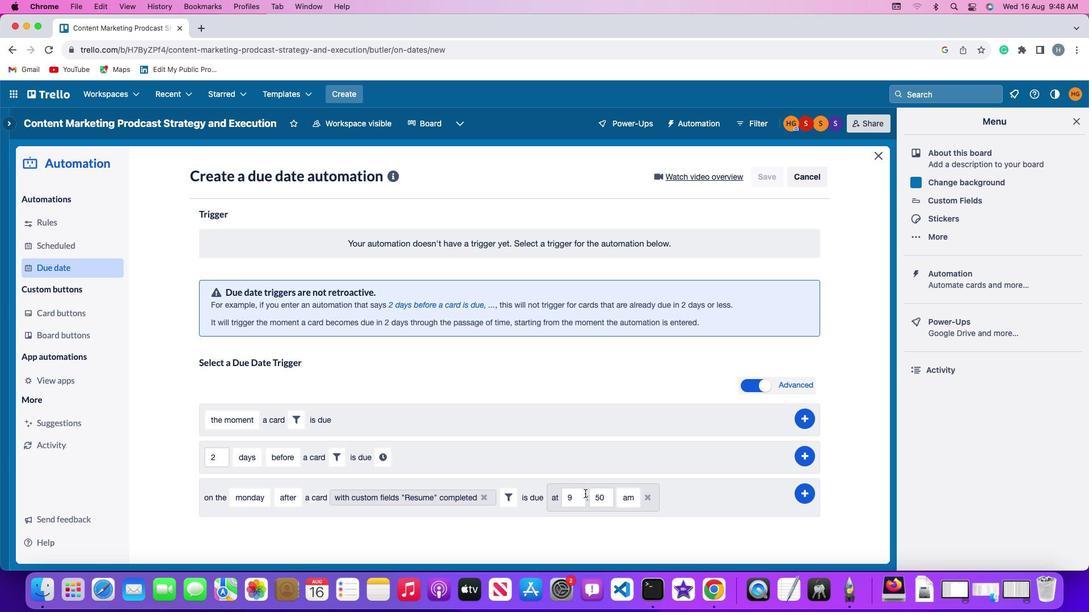 
Action: Mouse pressed left at (525, 475)
Screenshot: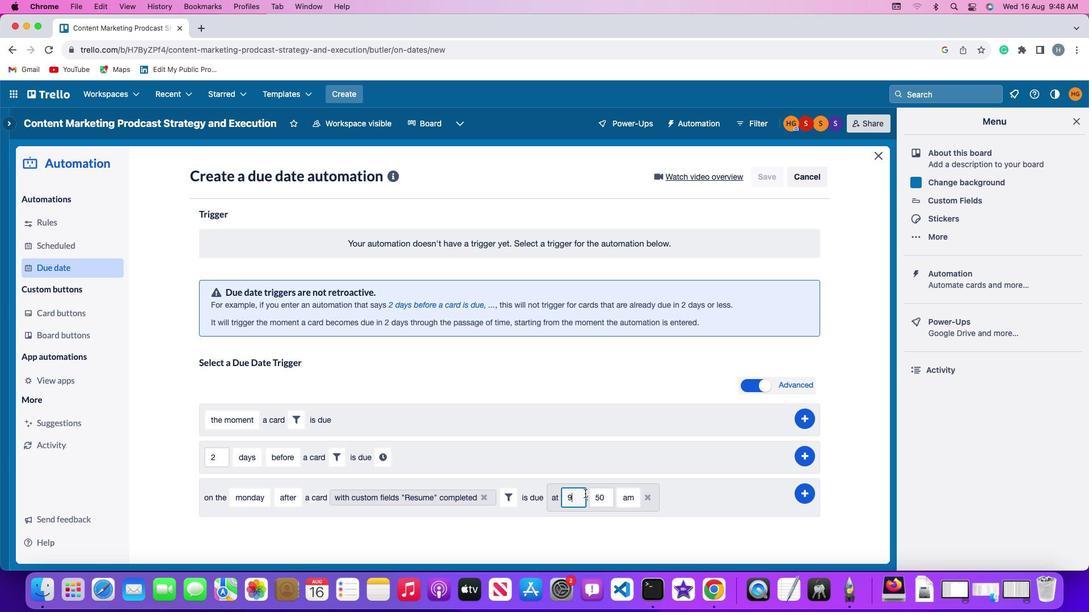 
Action: Key pressed Key.backspace'1''1'
Screenshot: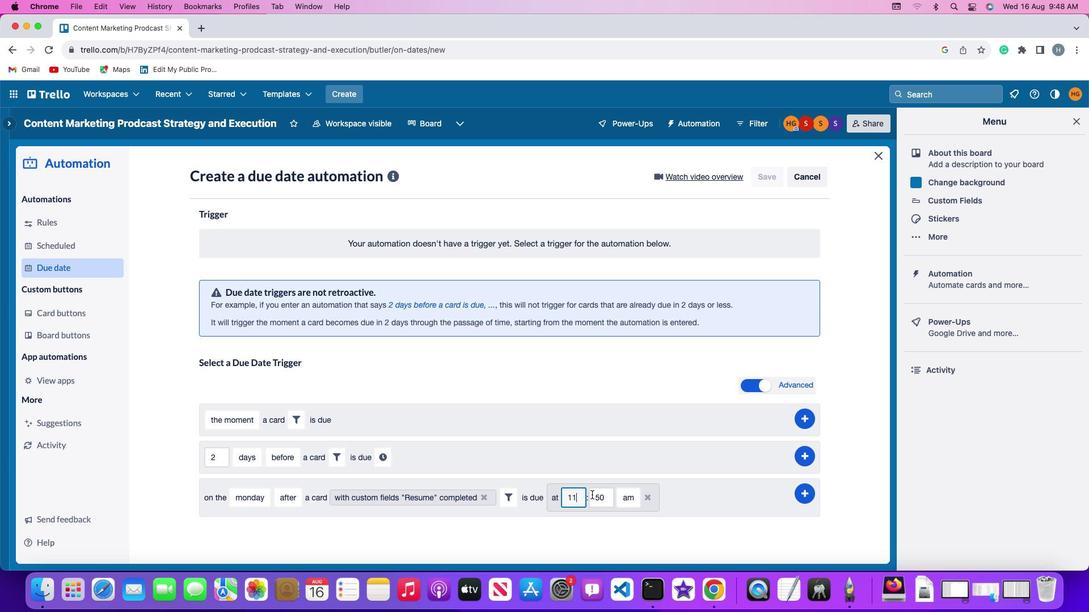
Action: Mouse moved to (542, 478)
Screenshot: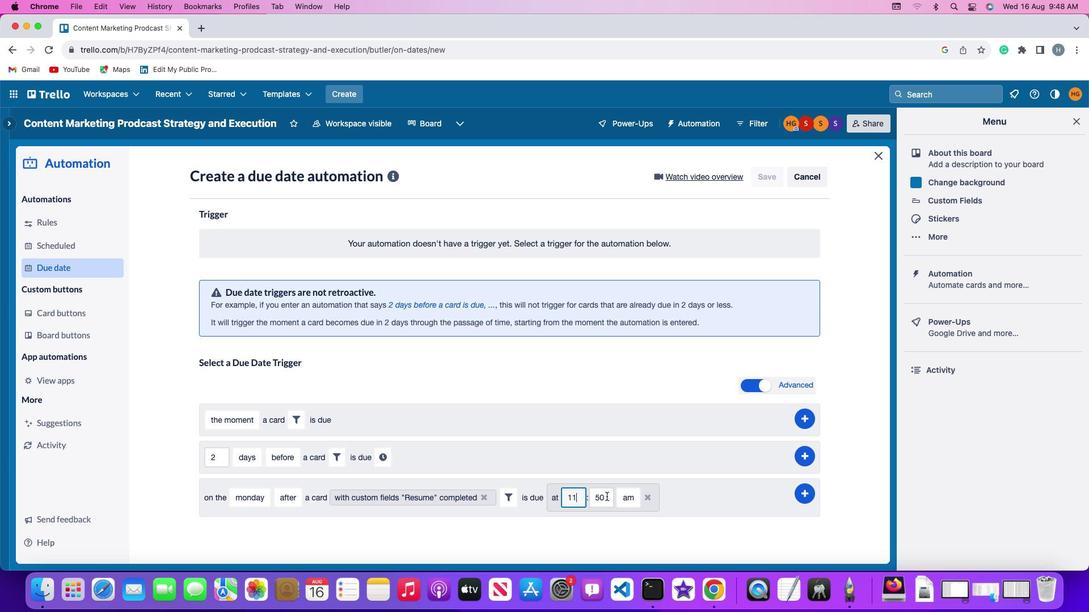
Action: Mouse pressed left at (542, 478)
Screenshot: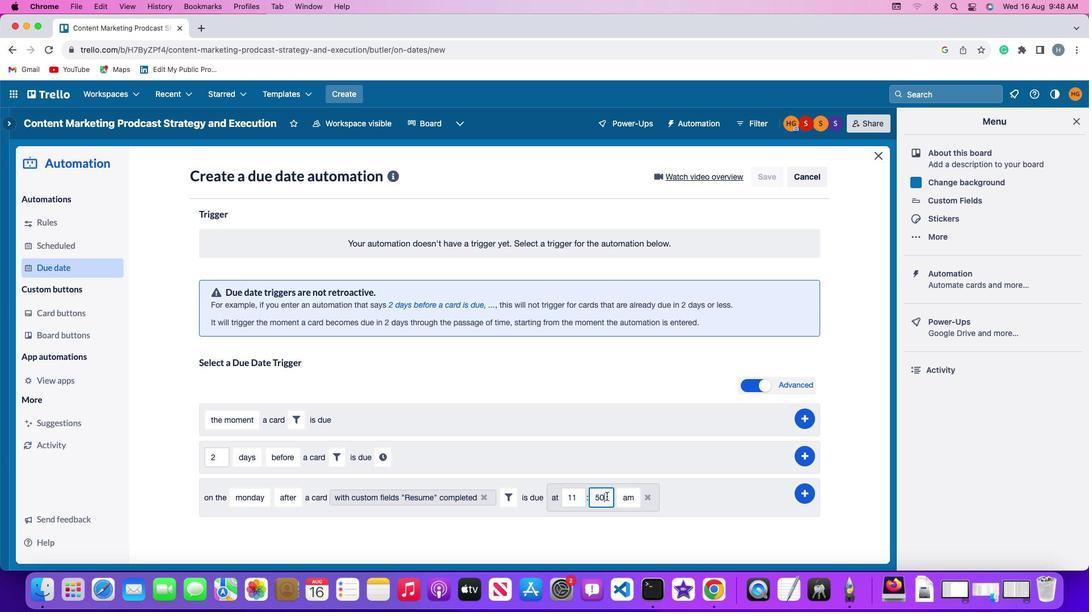 
Action: Key pressed Key.backspaceKey.backspace'0''0'
Screenshot: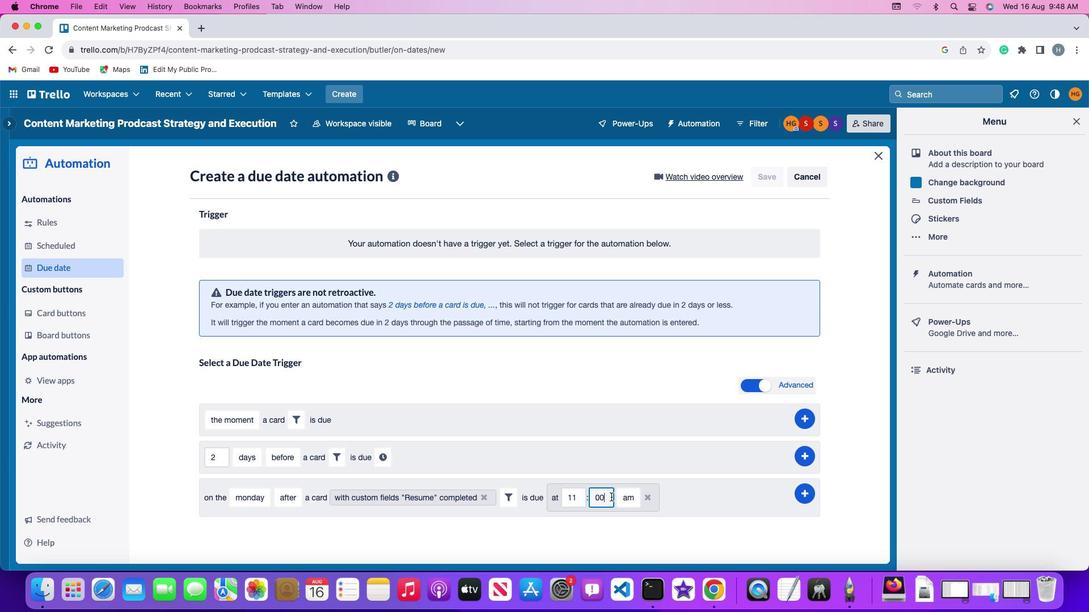 
Action: Mouse moved to (561, 479)
Screenshot: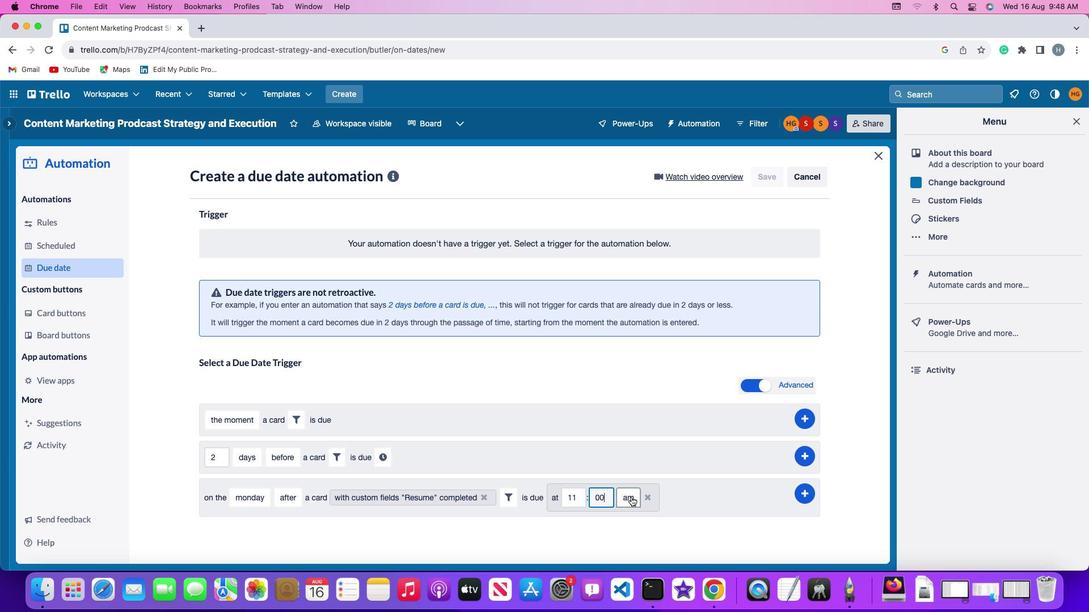 
Action: Mouse pressed left at (561, 479)
Screenshot: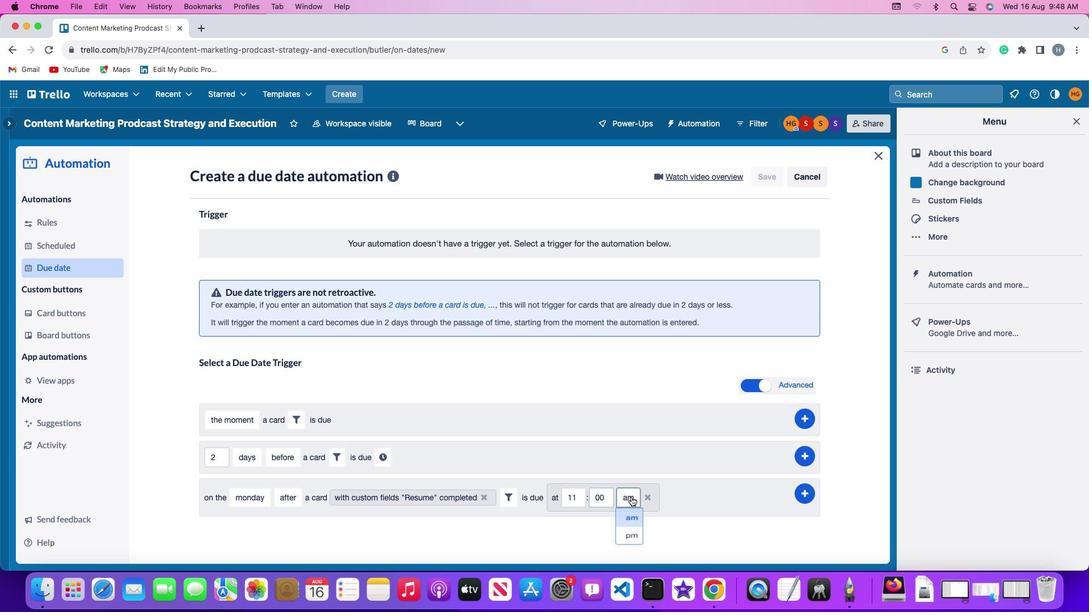 
Action: Mouse moved to (559, 500)
Screenshot: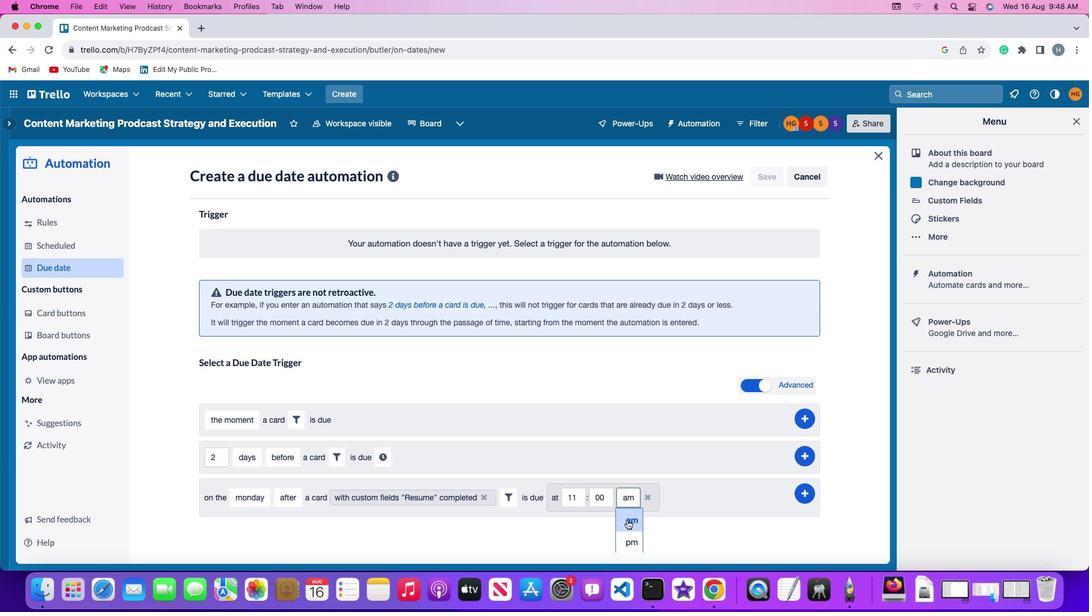 
Action: Mouse pressed left at (559, 500)
Screenshot: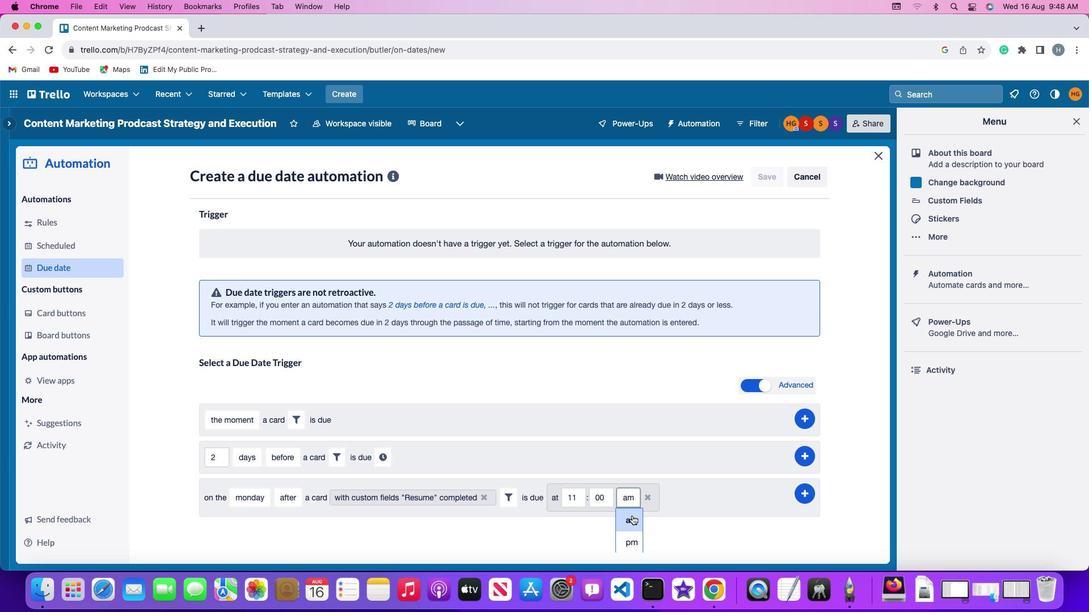 
Action: Mouse moved to (700, 473)
Screenshot: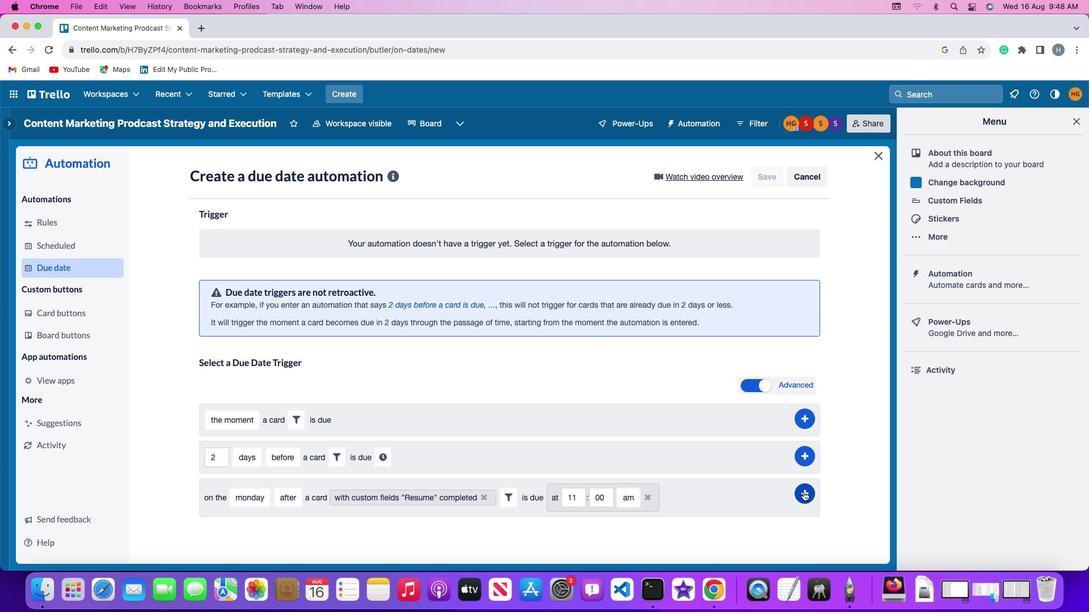 
Action: Mouse pressed left at (700, 473)
Screenshot: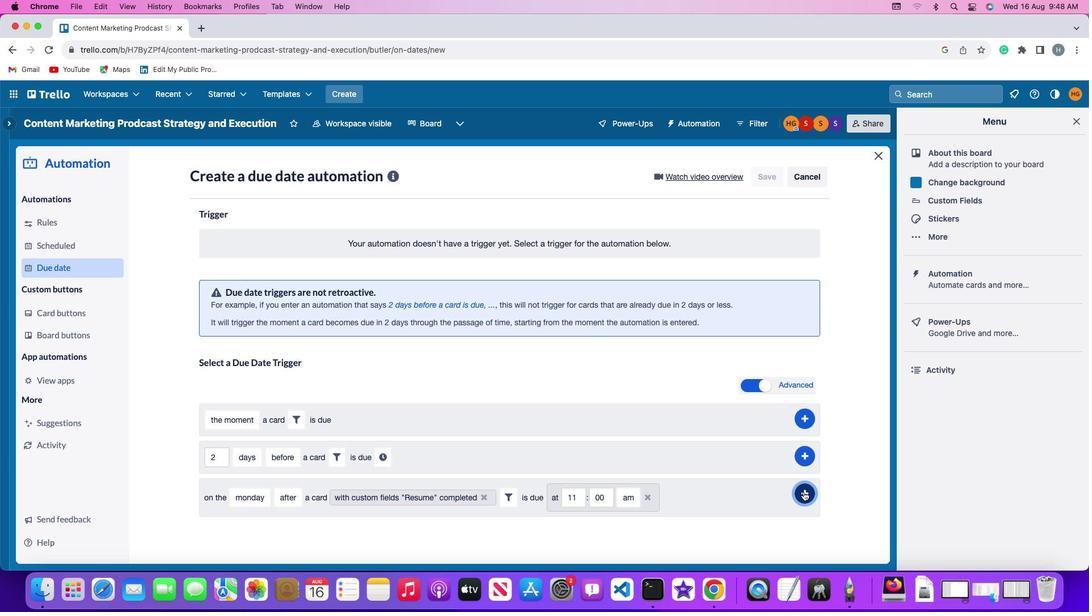 
Action: Mouse moved to (732, 377)
Screenshot: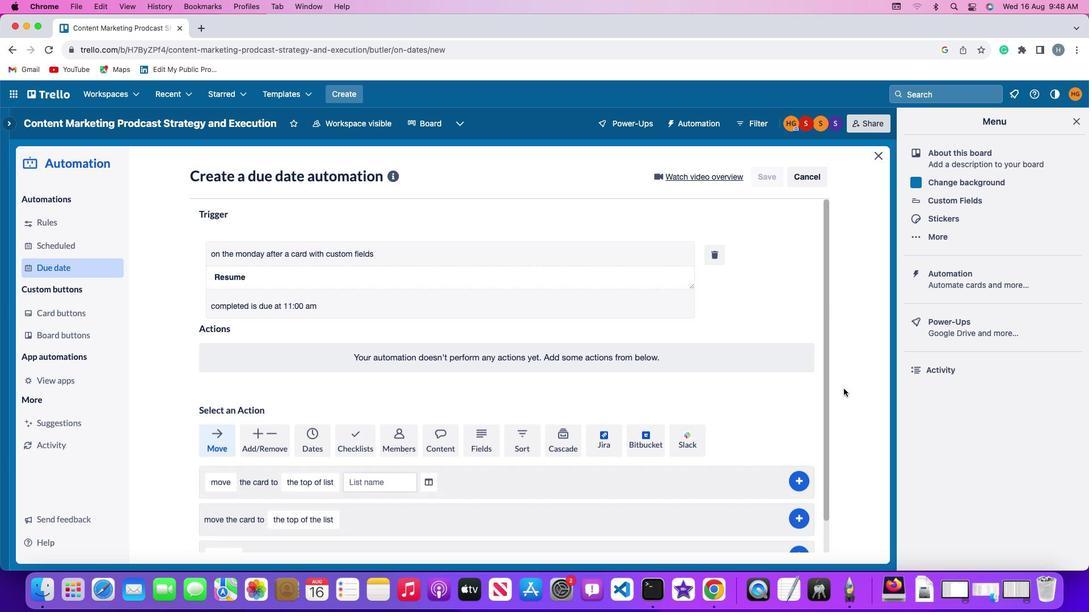 
